 Task: Search one way flight ticket for 1 adult, 1 child, 1 infant in seat in premium economy from Beaumont: Jack Brooks Regional Airport (was Southeast Texas Regional) to Greenville: Pitt-greenville Airport on 5-2-2023. Choice of flights is Singapure airlines. Number of bags: 2 carry on bags and 4 checked bags. Price is upto 105000. Outbound departure time preference is 23:00.
Action: Mouse moved to (336, 164)
Screenshot: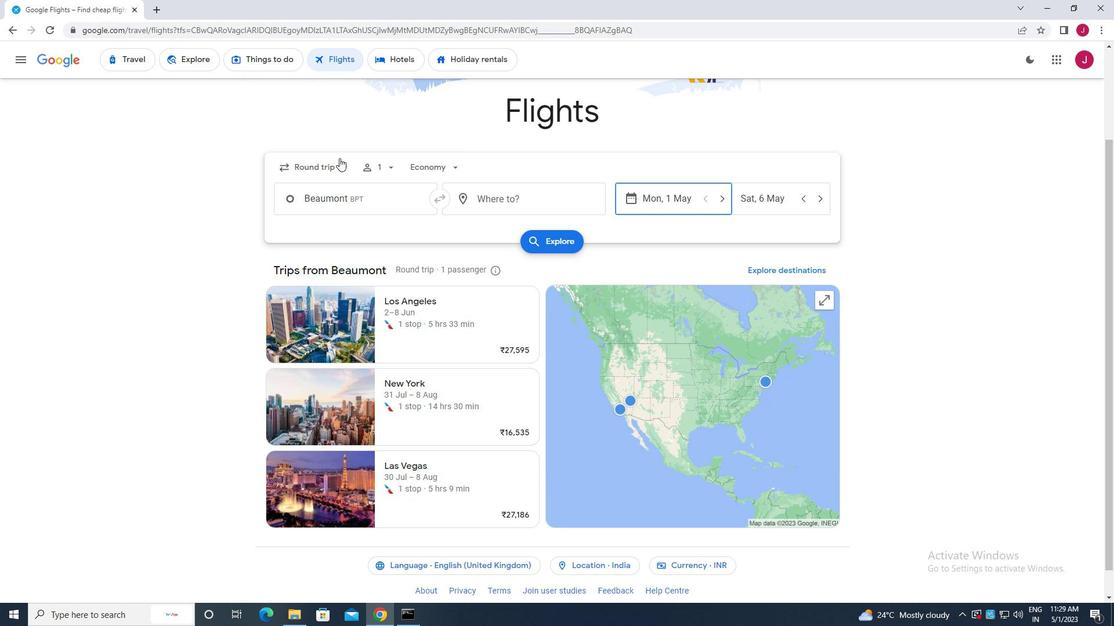 
Action: Mouse pressed left at (336, 164)
Screenshot: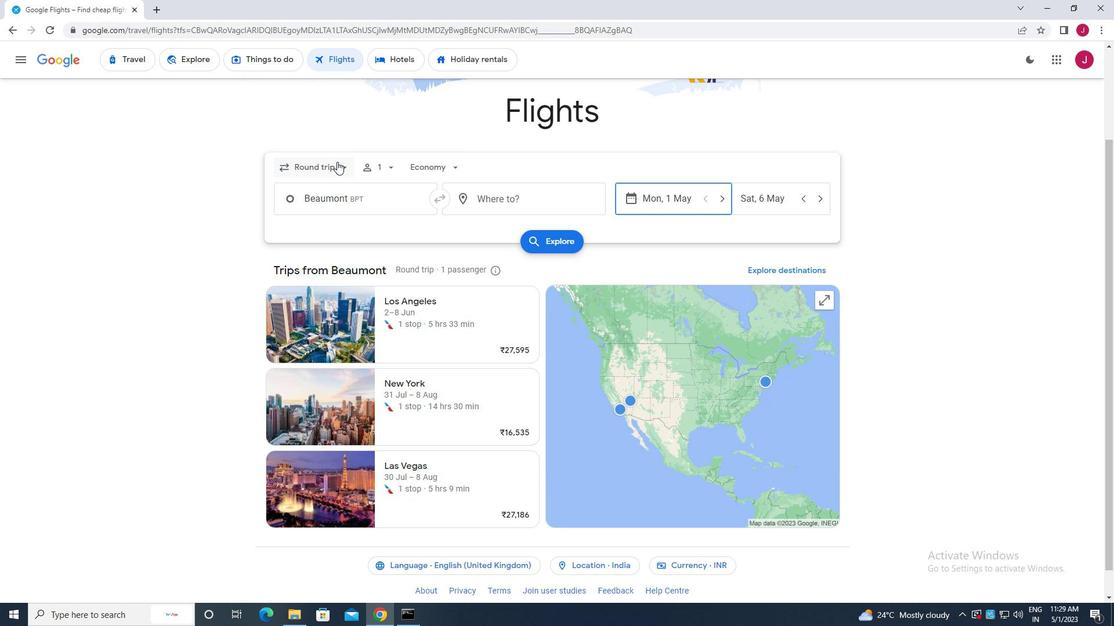 
Action: Mouse moved to (336, 223)
Screenshot: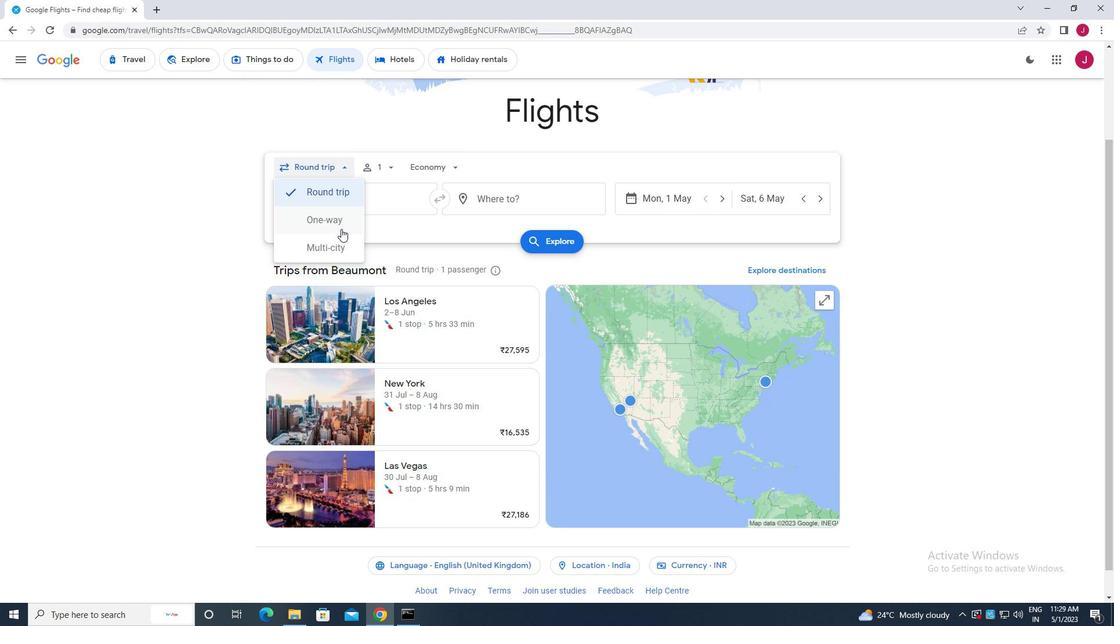 
Action: Mouse pressed left at (336, 223)
Screenshot: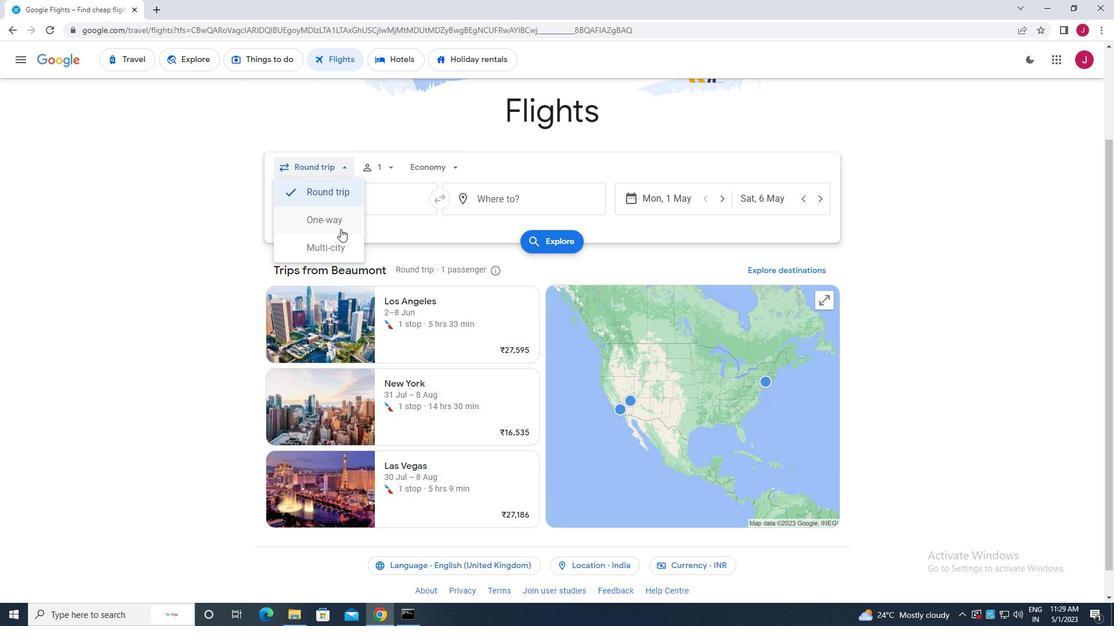 
Action: Mouse moved to (377, 171)
Screenshot: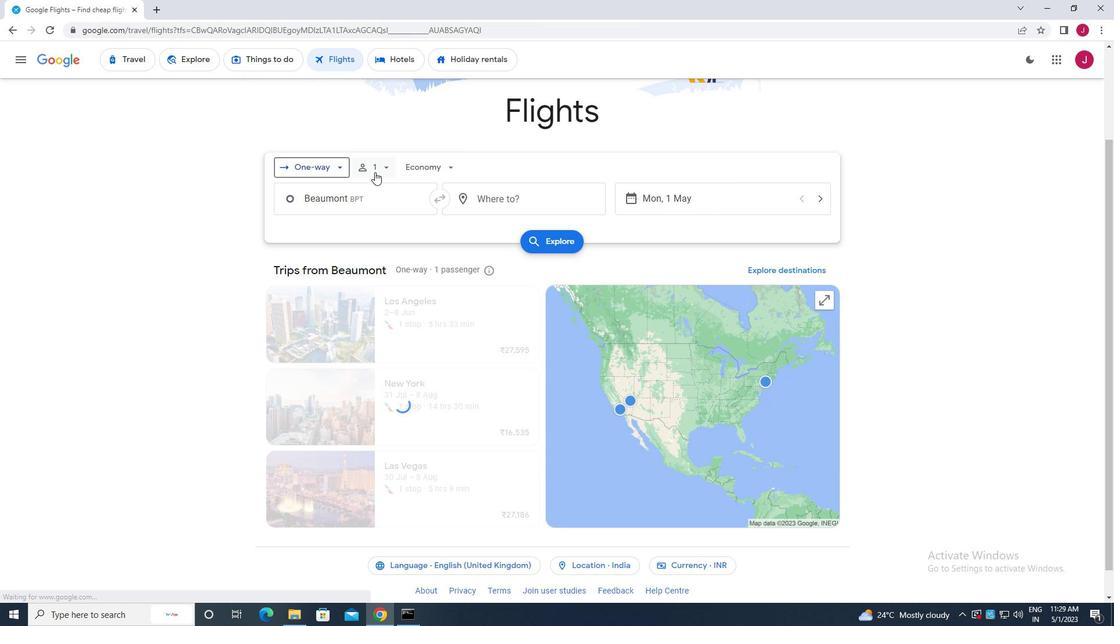 
Action: Mouse pressed left at (377, 171)
Screenshot: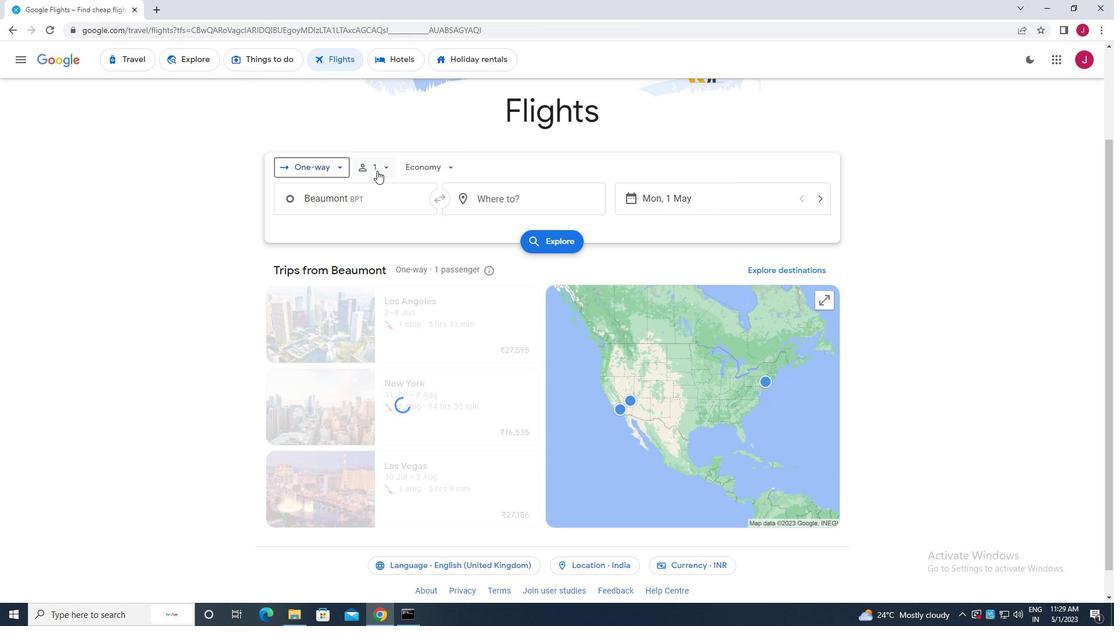 
Action: Mouse moved to (478, 224)
Screenshot: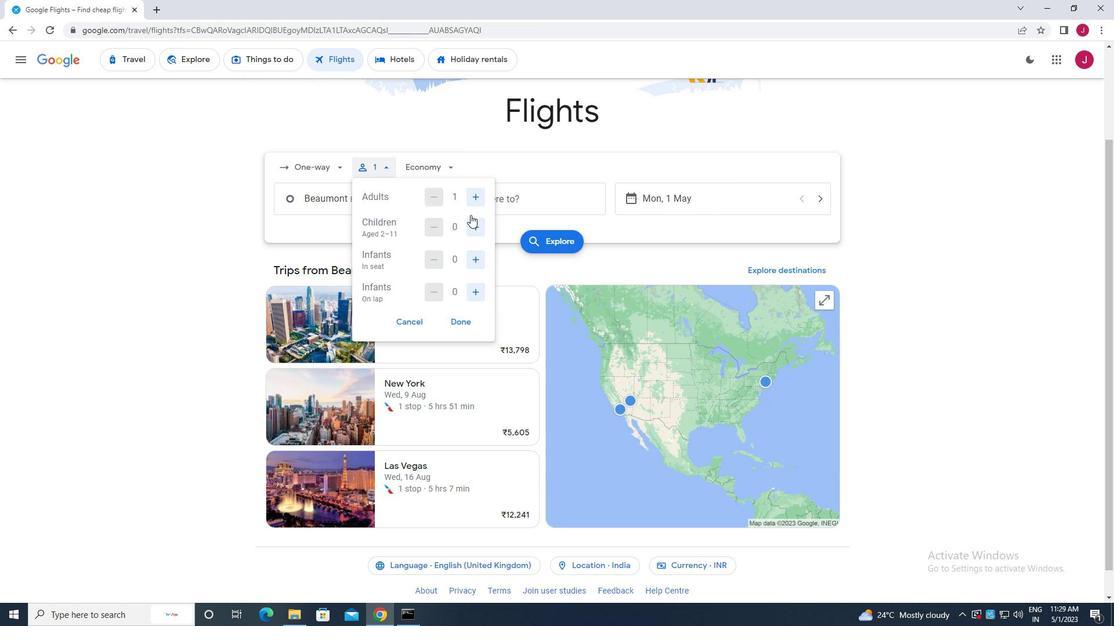 
Action: Mouse pressed left at (478, 224)
Screenshot: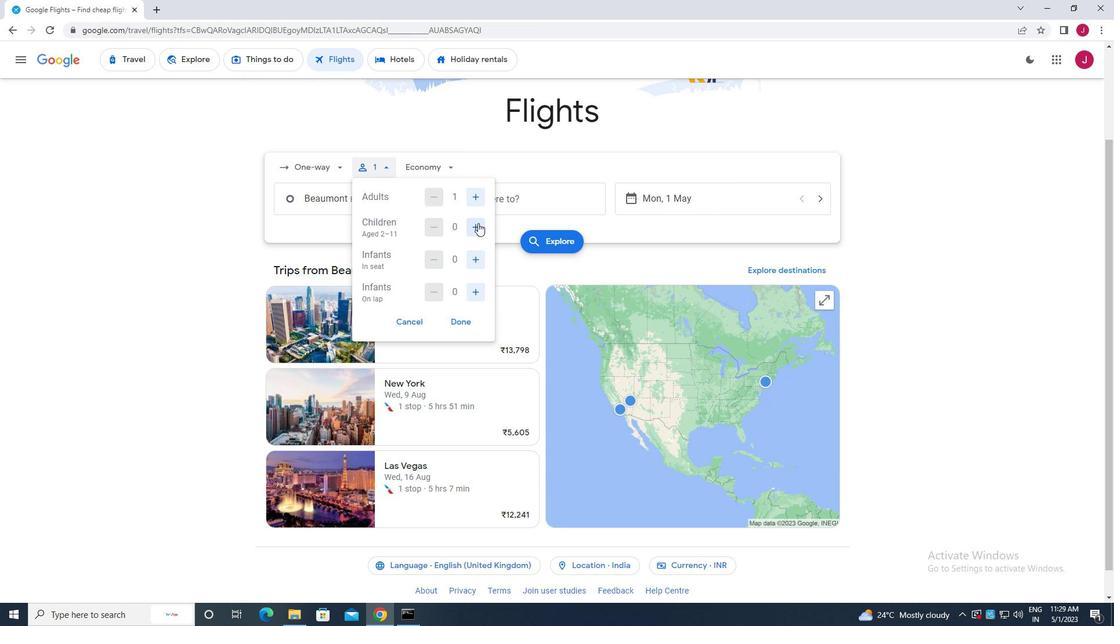 
Action: Mouse moved to (480, 260)
Screenshot: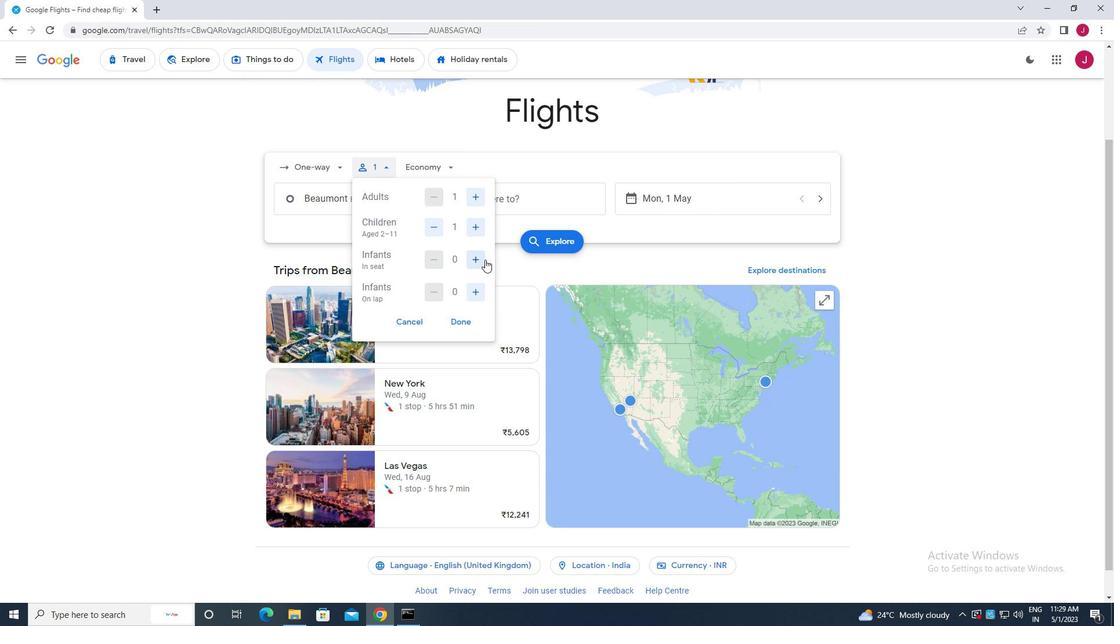
Action: Mouse pressed left at (480, 260)
Screenshot: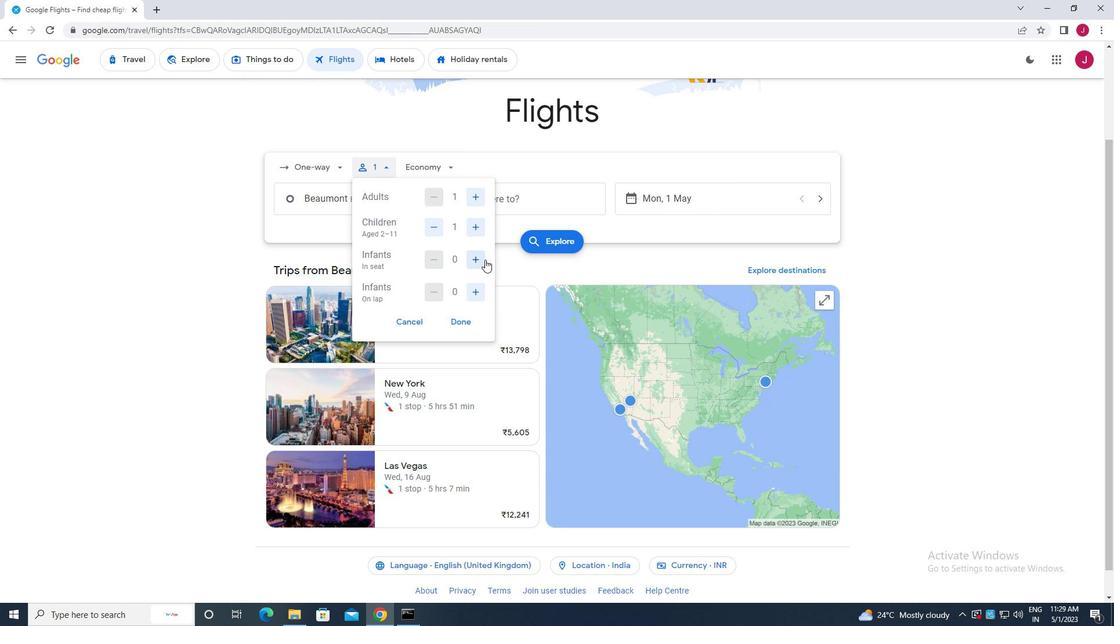 
Action: Mouse moved to (459, 322)
Screenshot: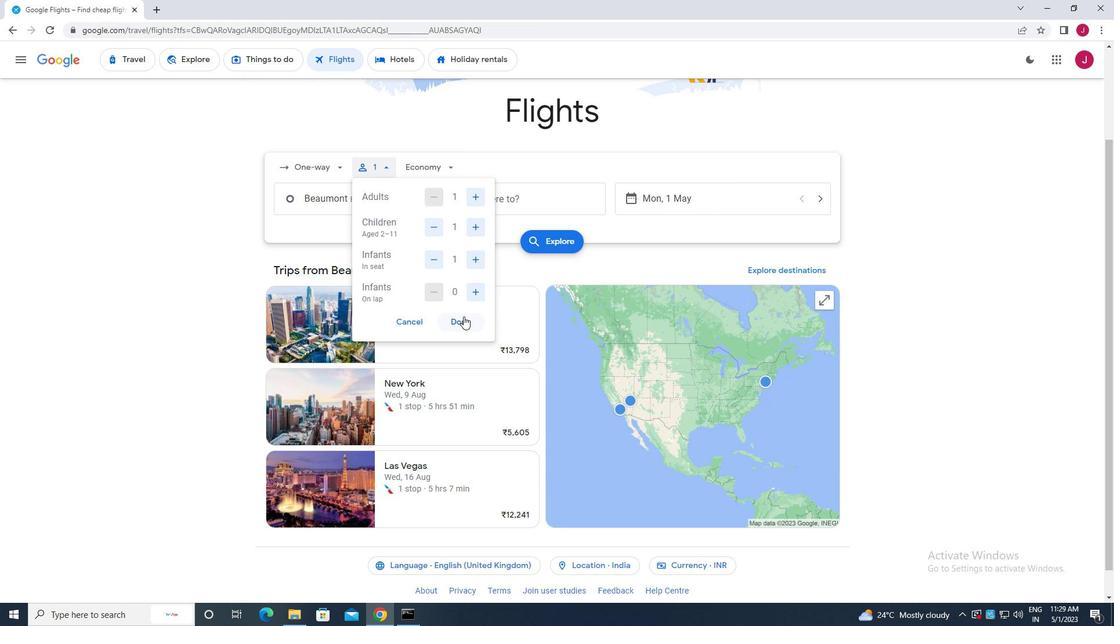 
Action: Mouse pressed left at (459, 322)
Screenshot: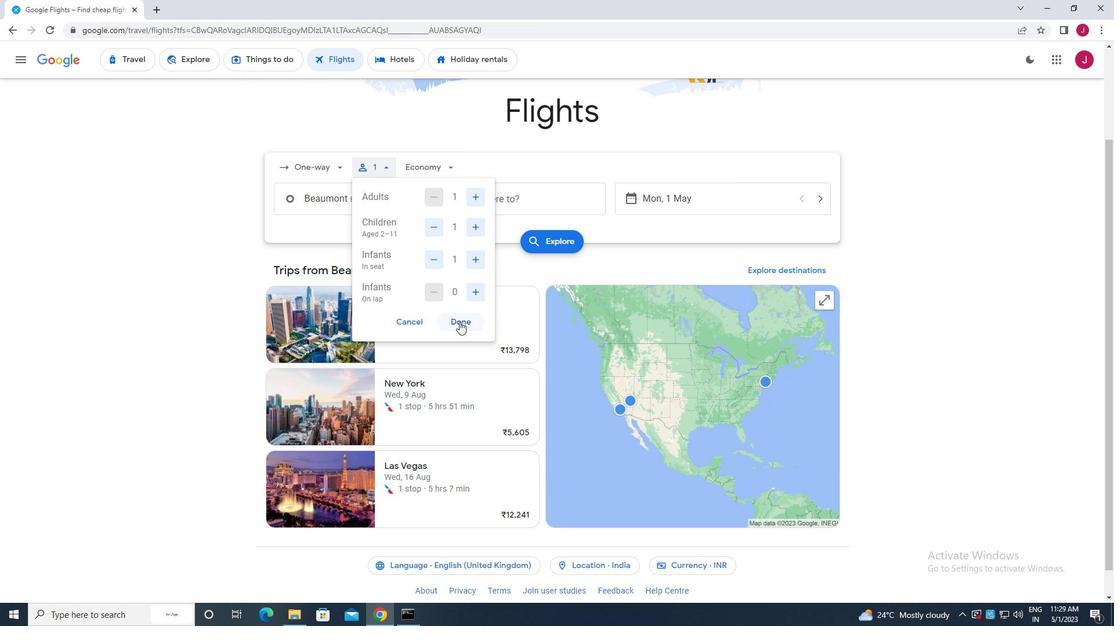 
Action: Mouse moved to (437, 163)
Screenshot: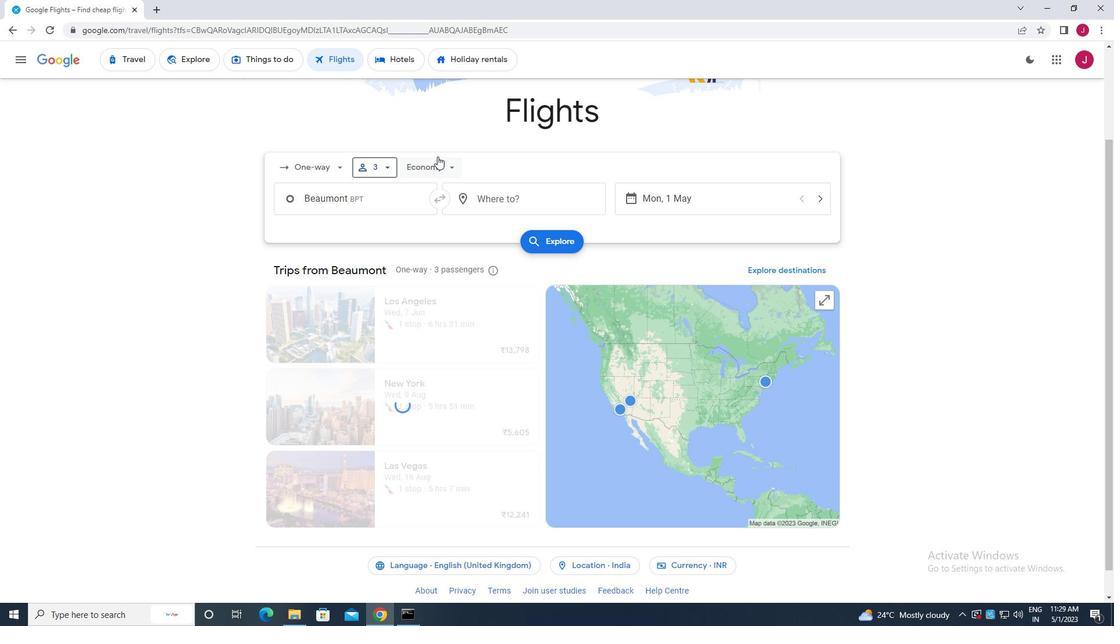
Action: Mouse pressed left at (437, 163)
Screenshot: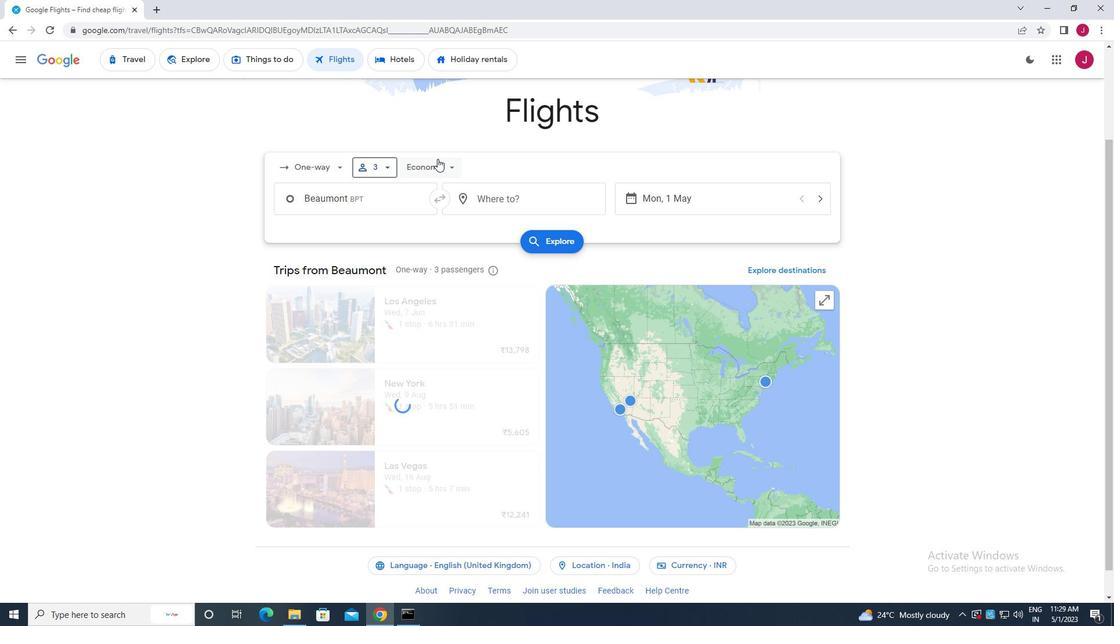
Action: Mouse moved to (444, 217)
Screenshot: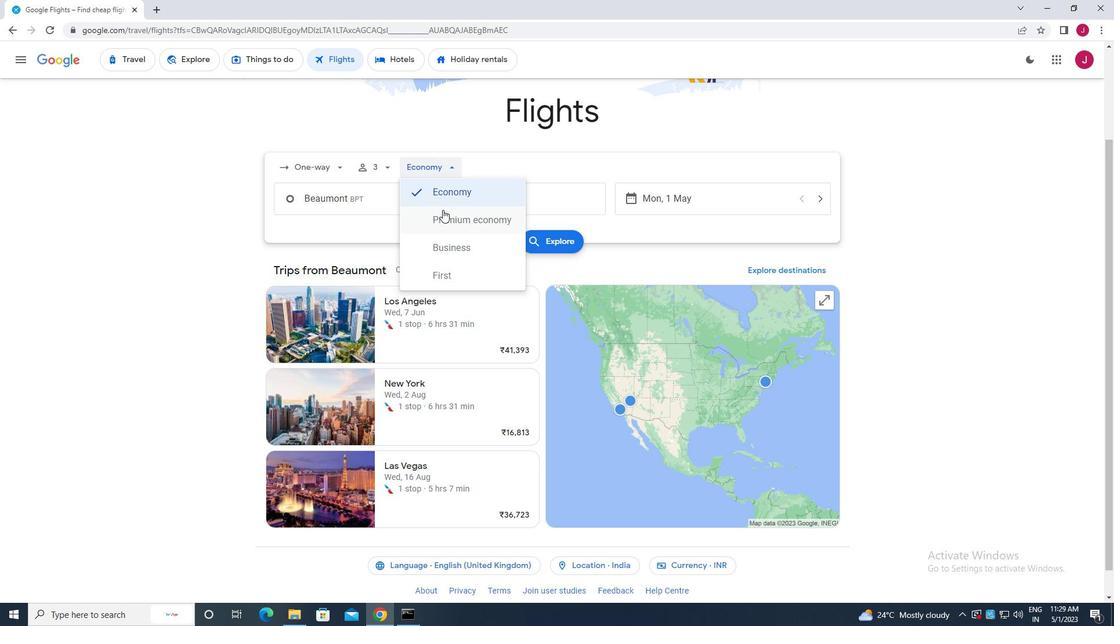 
Action: Mouse pressed left at (444, 217)
Screenshot: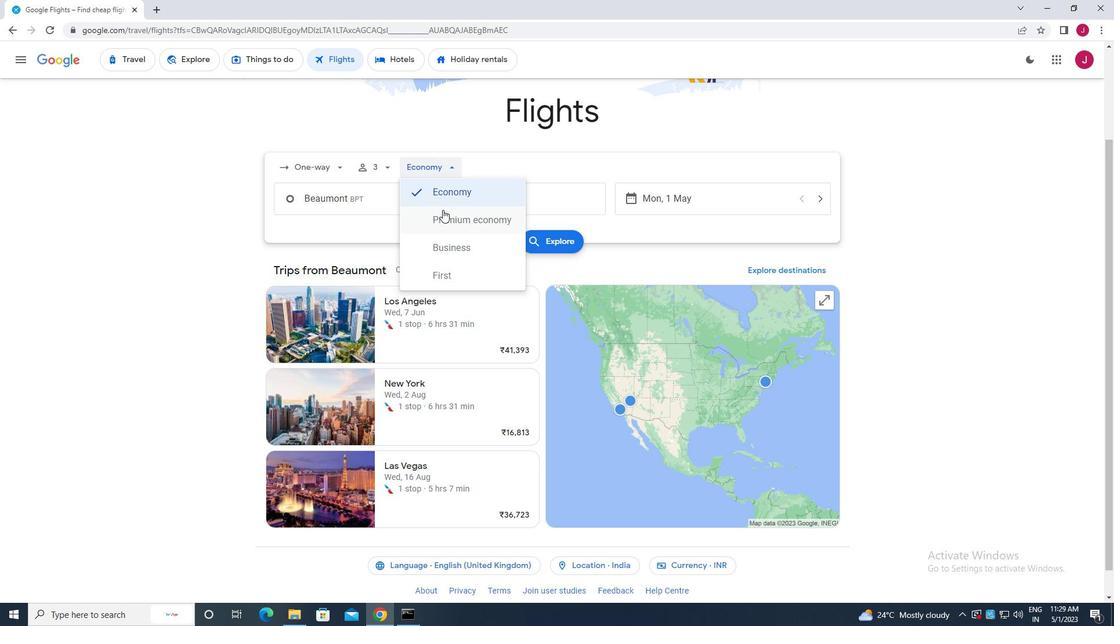 
Action: Mouse moved to (378, 203)
Screenshot: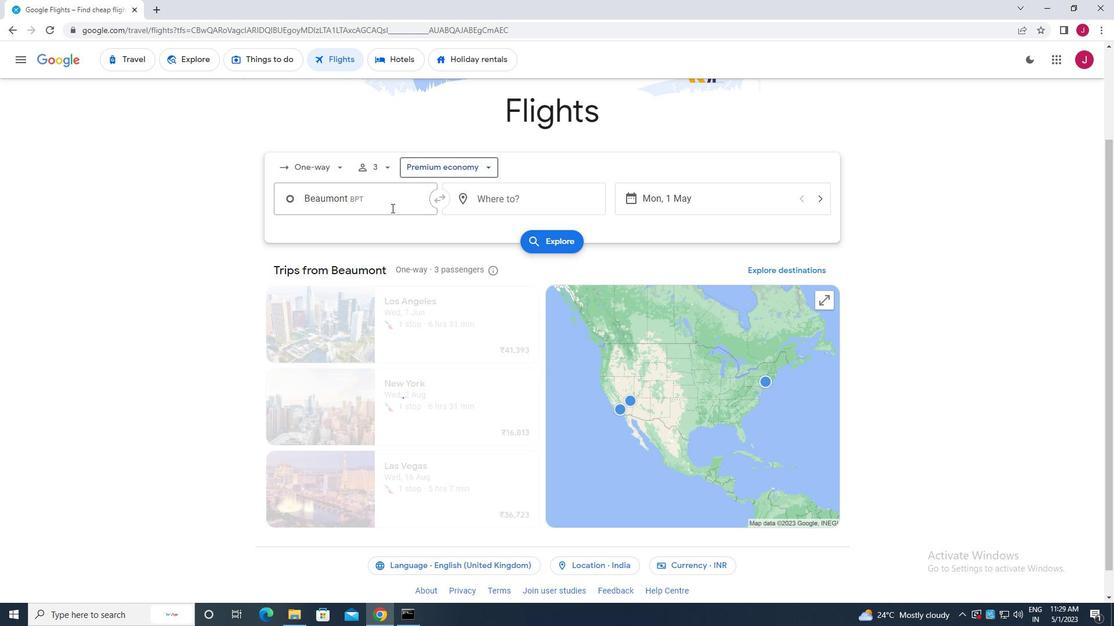
Action: Mouse pressed left at (378, 203)
Screenshot: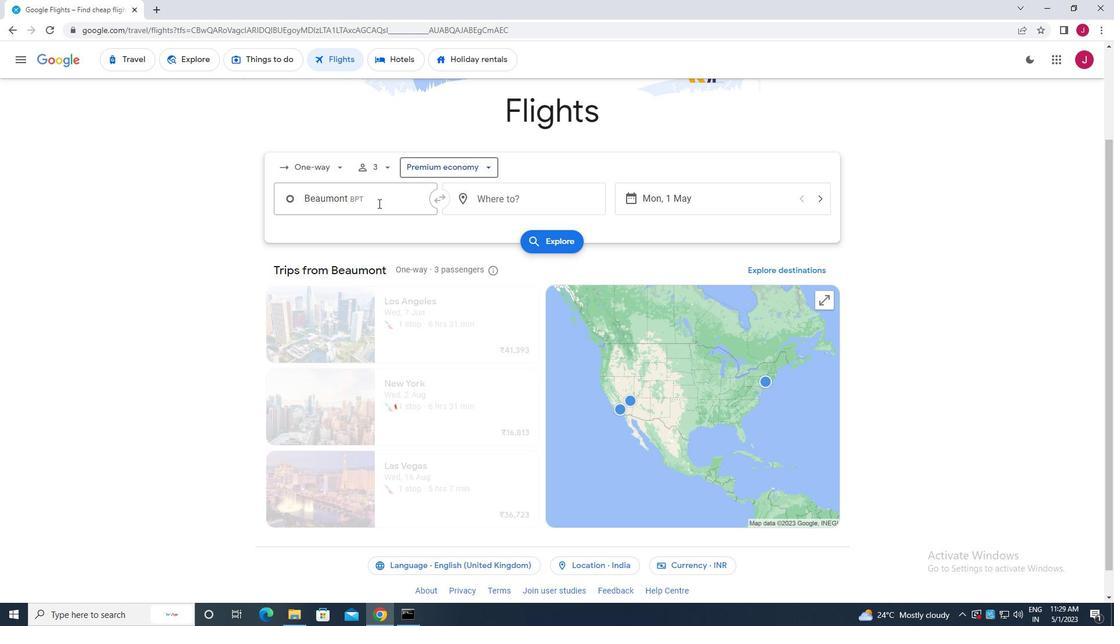 
Action: Mouse moved to (370, 203)
Screenshot: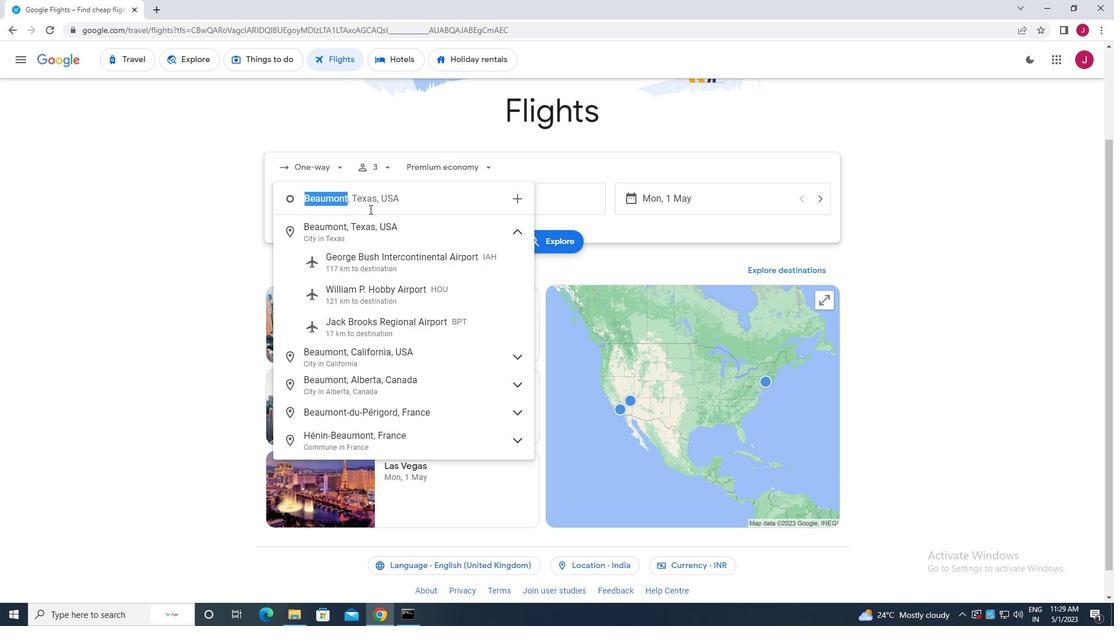 
Action: Key pressed beaumont
Screenshot: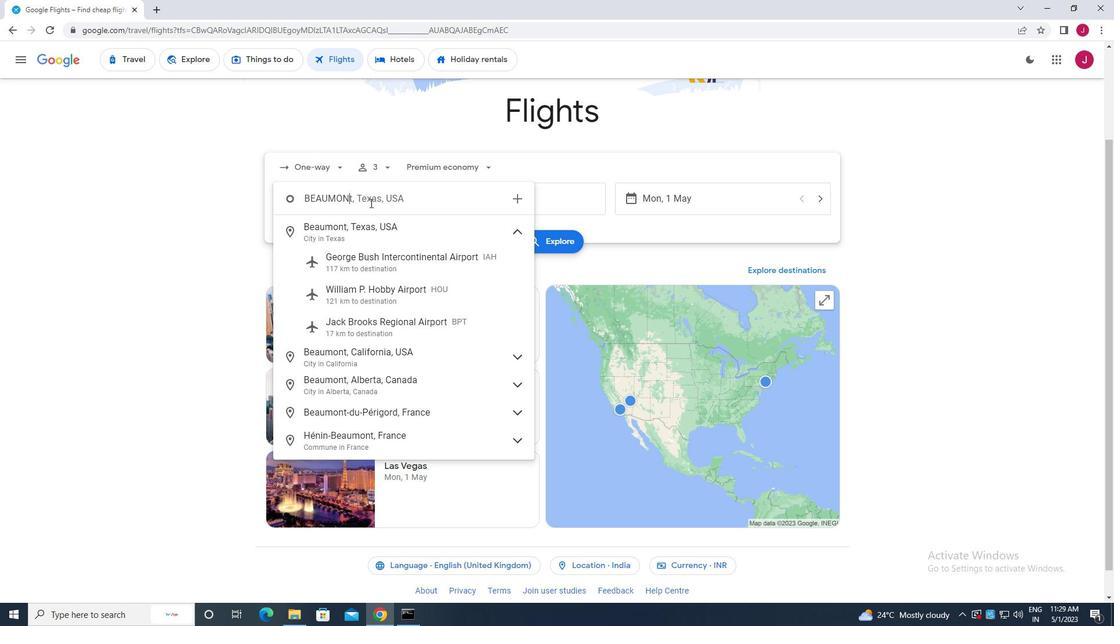 
Action: Mouse moved to (364, 319)
Screenshot: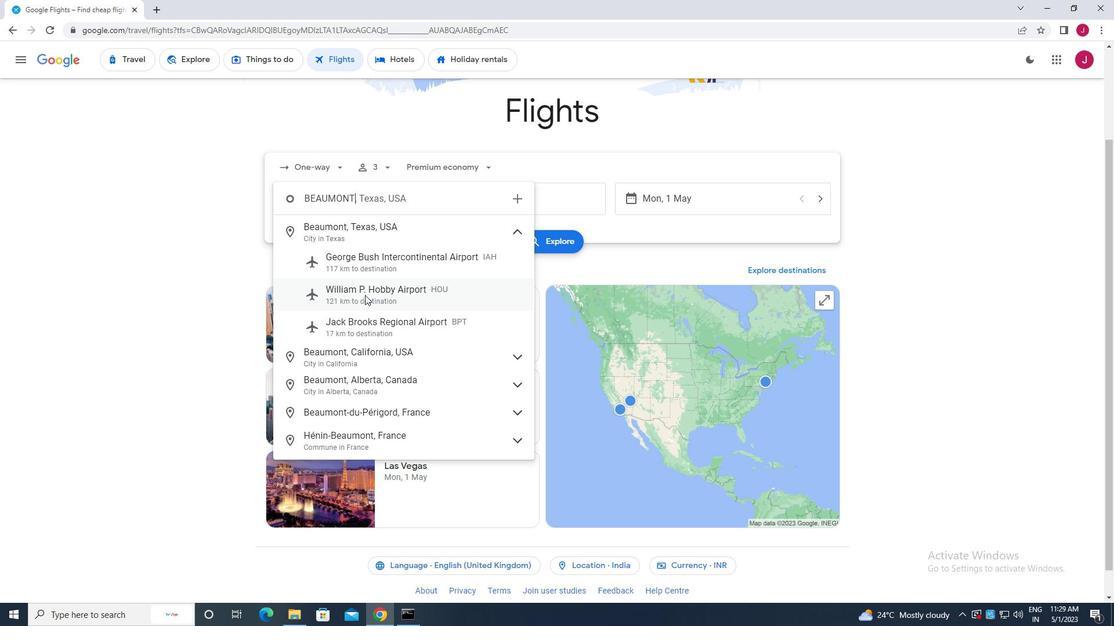 
Action: Mouse pressed left at (364, 319)
Screenshot: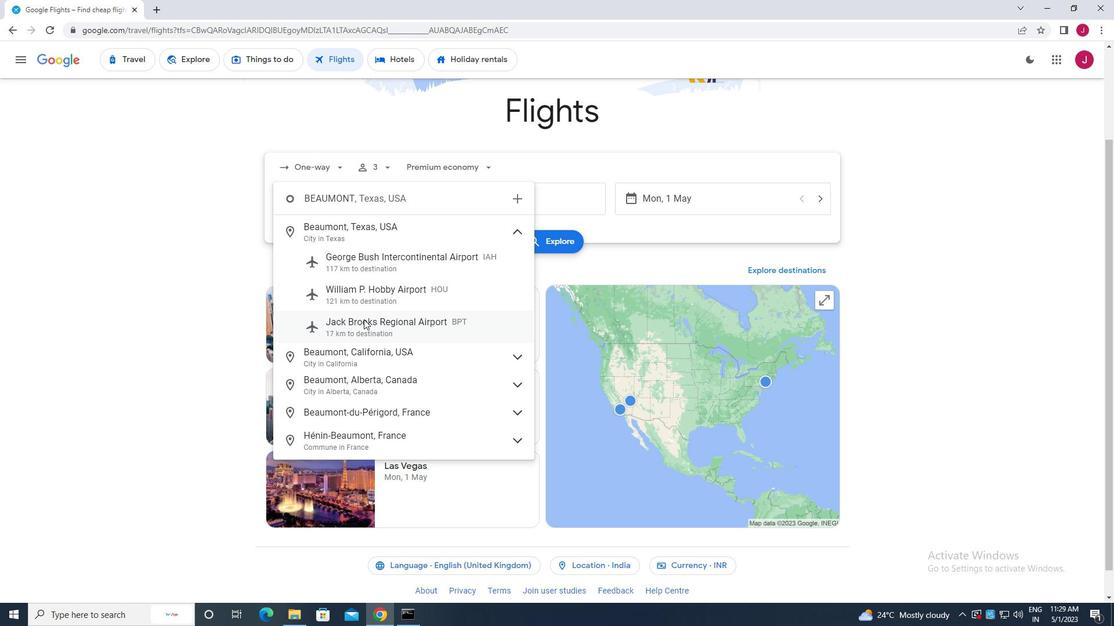 
Action: Mouse moved to (514, 205)
Screenshot: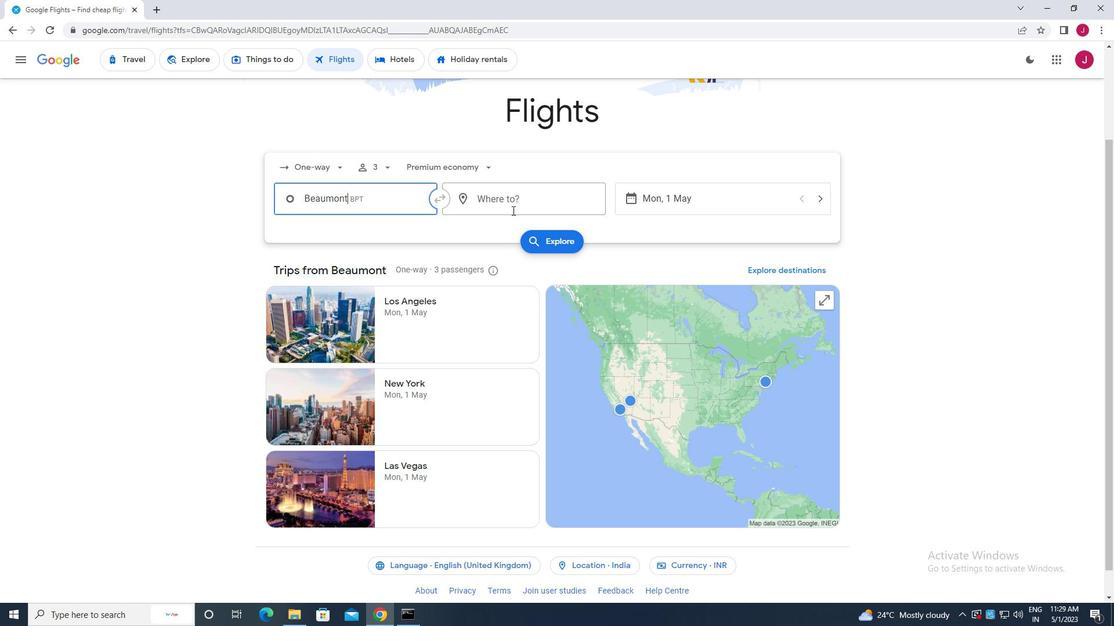 
Action: Mouse pressed left at (514, 205)
Screenshot: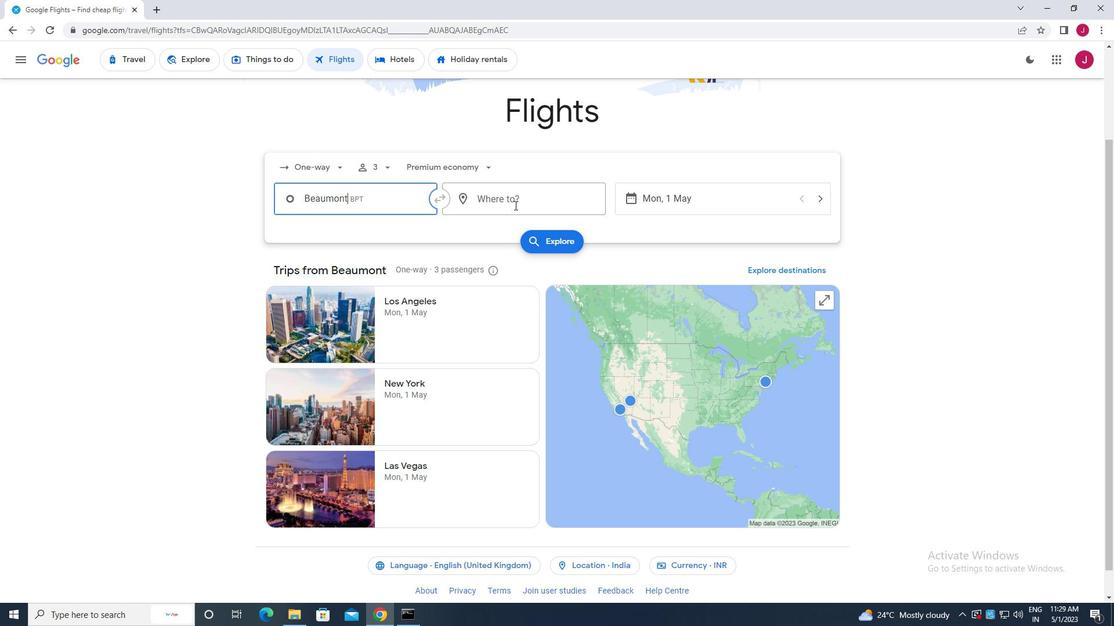 
Action: Mouse moved to (519, 199)
Screenshot: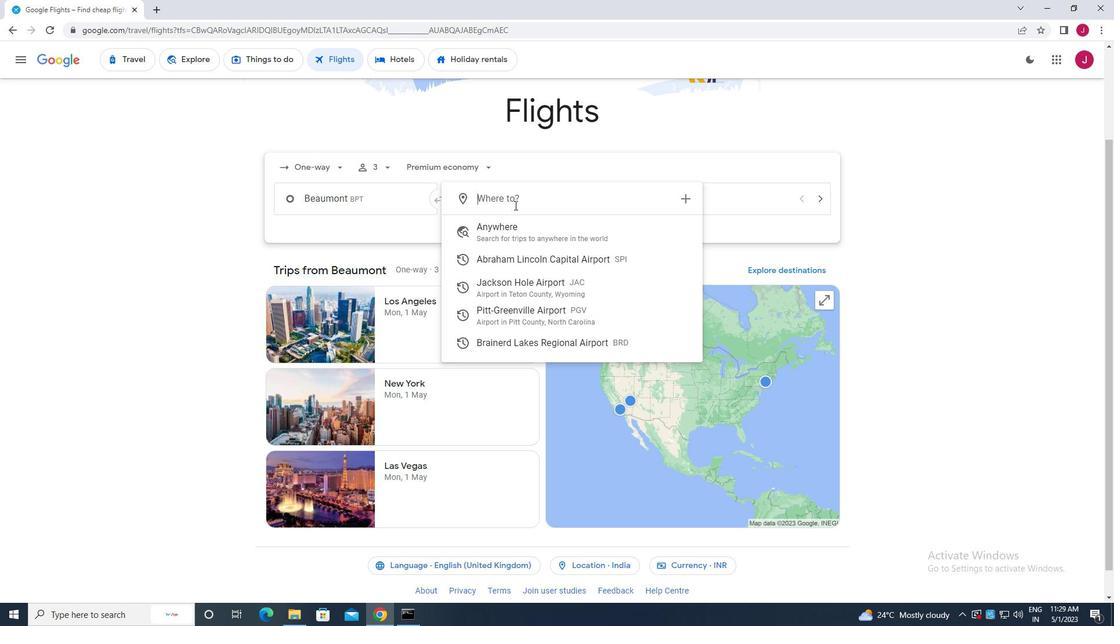 
Action: Key pressed greenville<Key.space>p
Screenshot: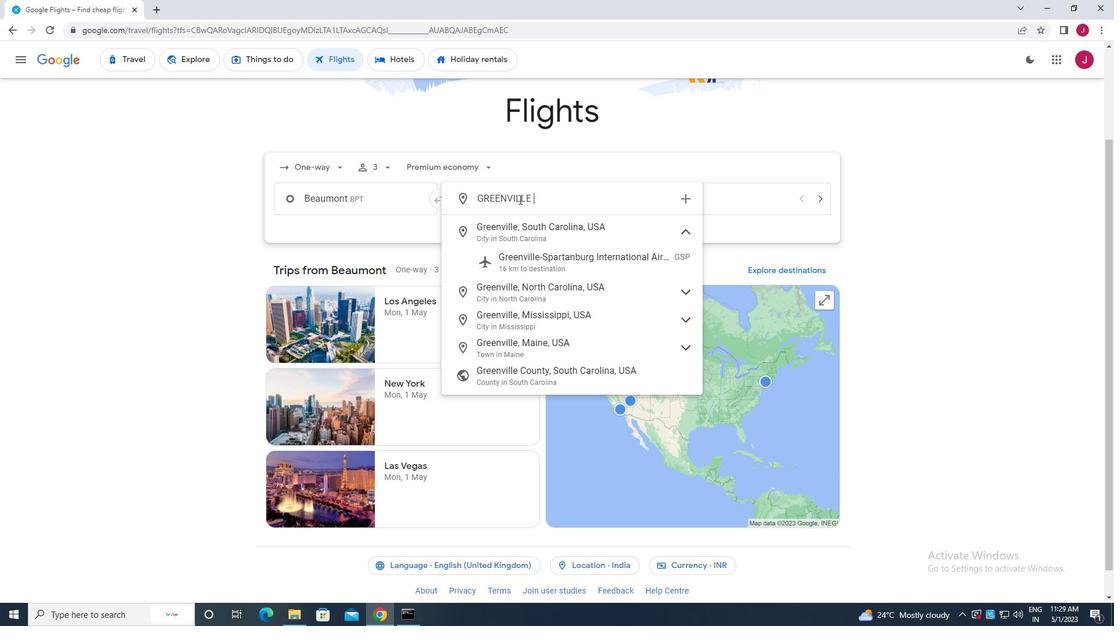 
Action: Mouse moved to (575, 232)
Screenshot: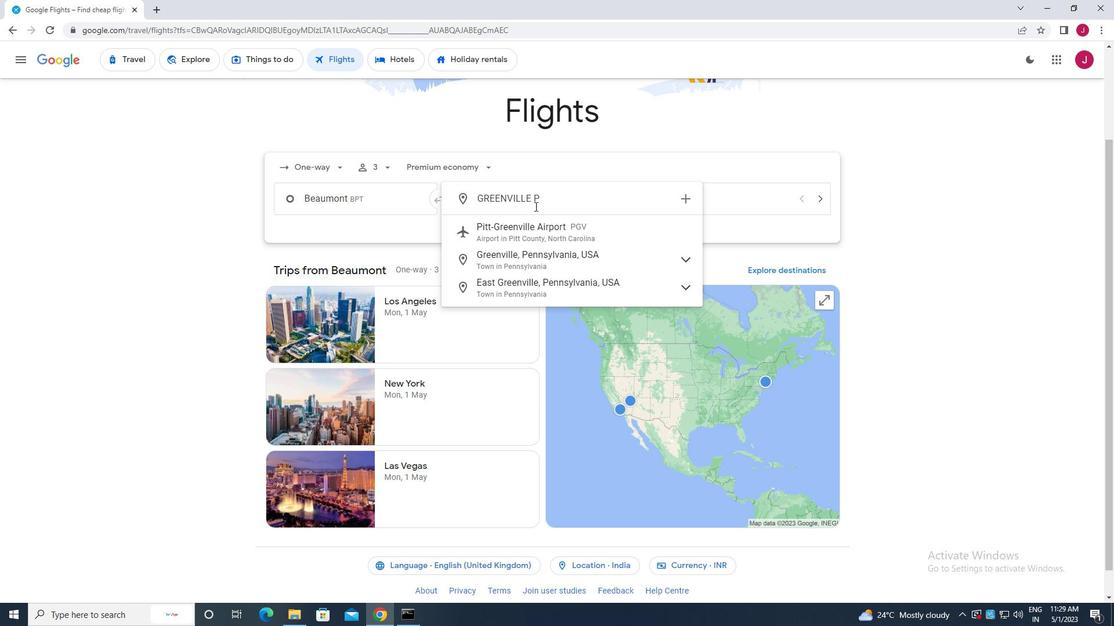 
Action: Mouse pressed left at (575, 232)
Screenshot: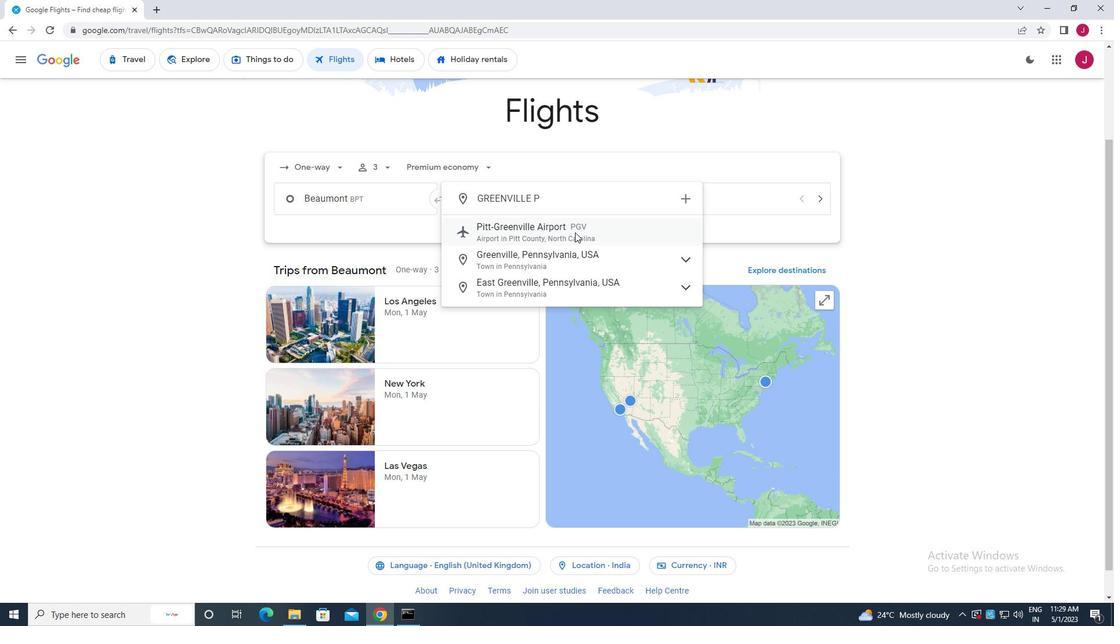 
Action: Mouse moved to (654, 191)
Screenshot: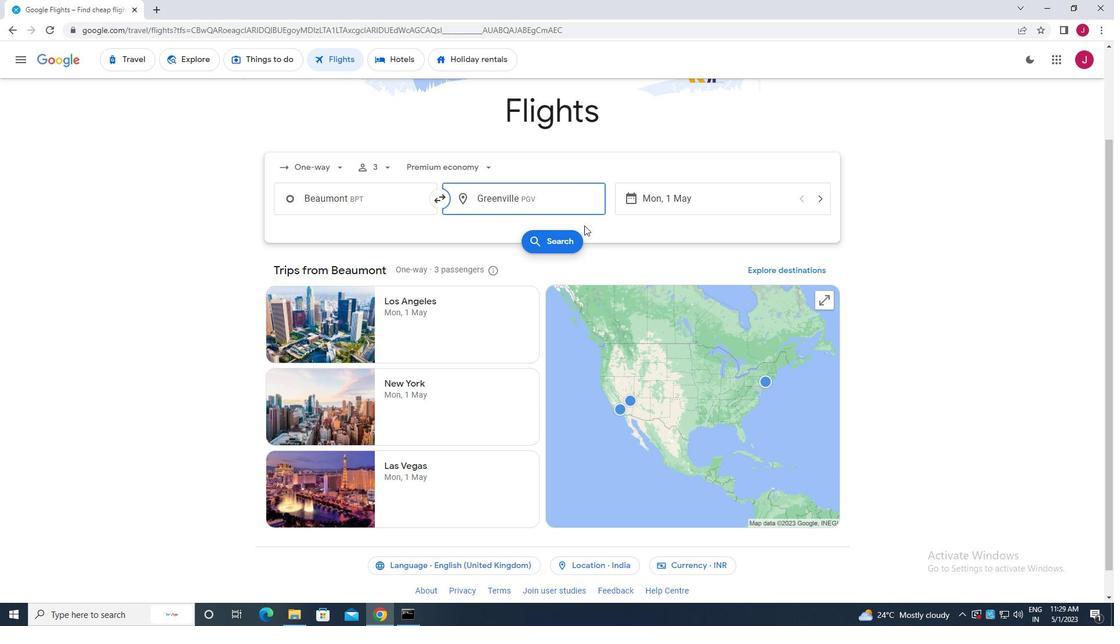 
Action: Mouse pressed left at (654, 191)
Screenshot: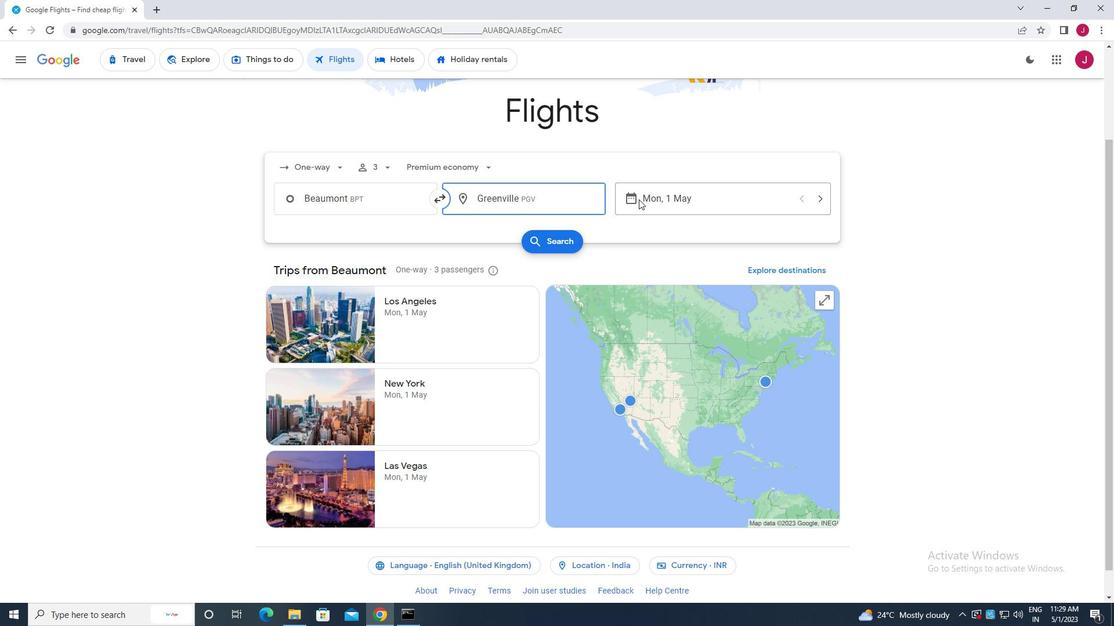 
Action: Mouse moved to (478, 283)
Screenshot: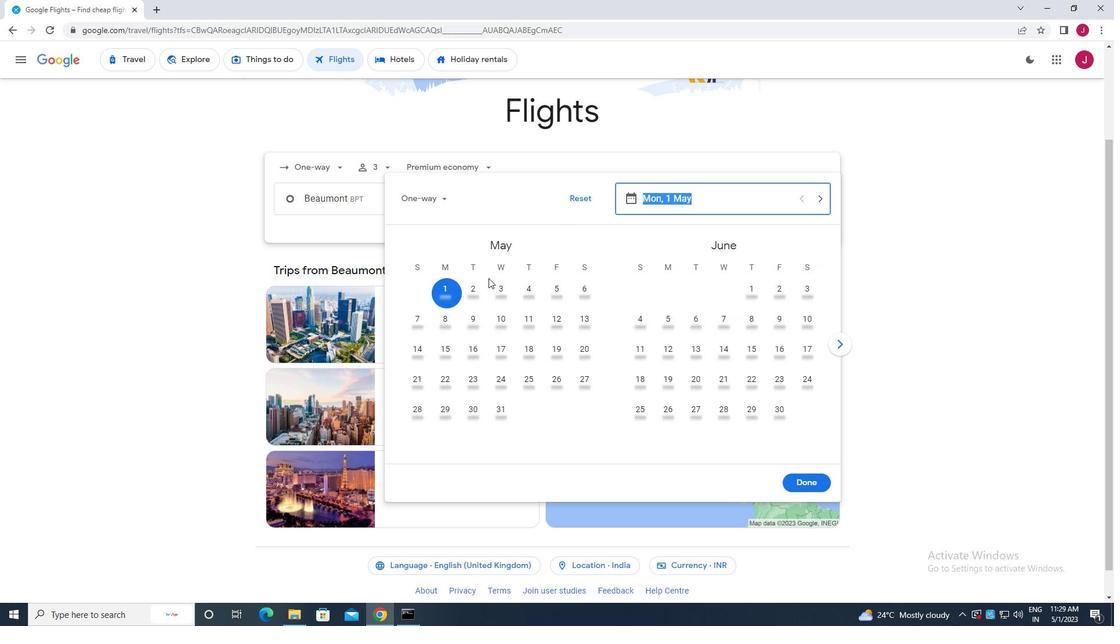 
Action: Mouse pressed left at (478, 283)
Screenshot: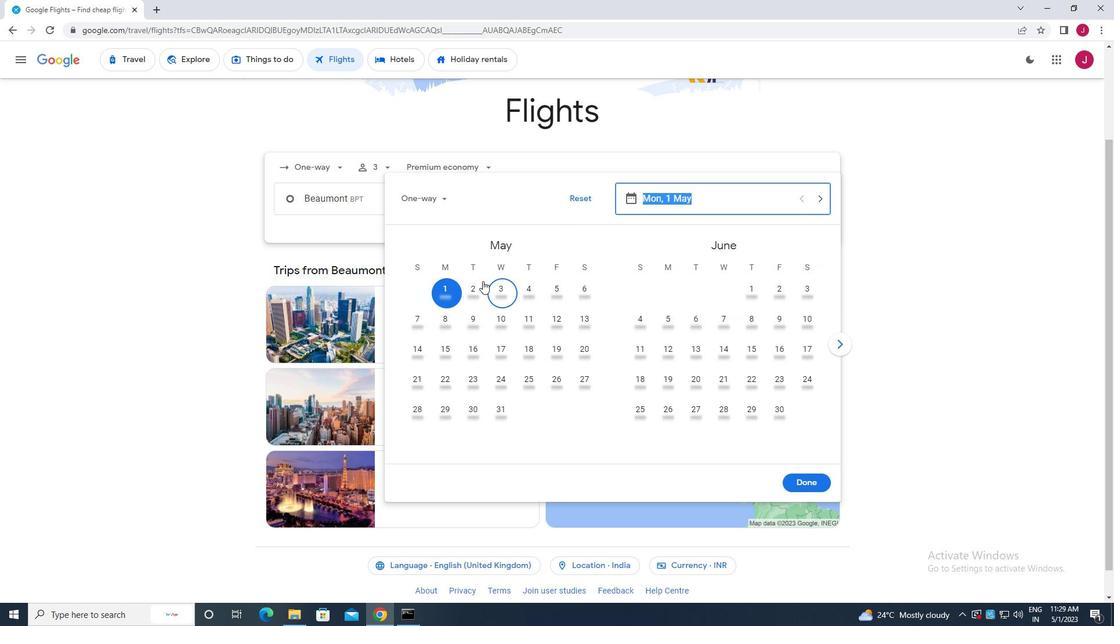 
Action: Mouse moved to (795, 479)
Screenshot: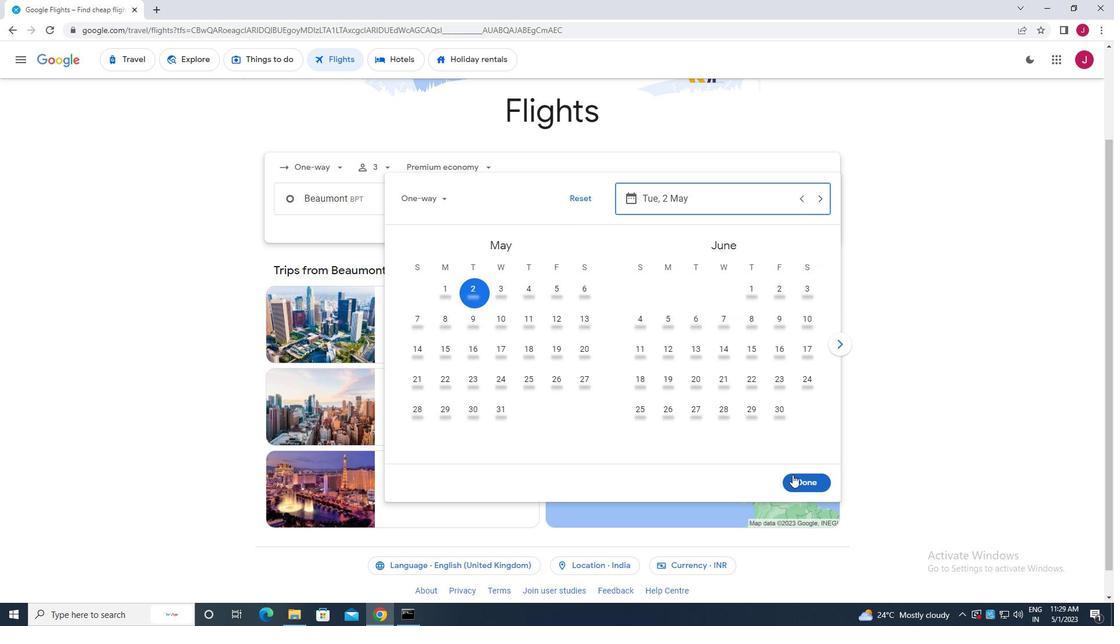 
Action: Mouse pressed left at (795, 479)
Screenshot: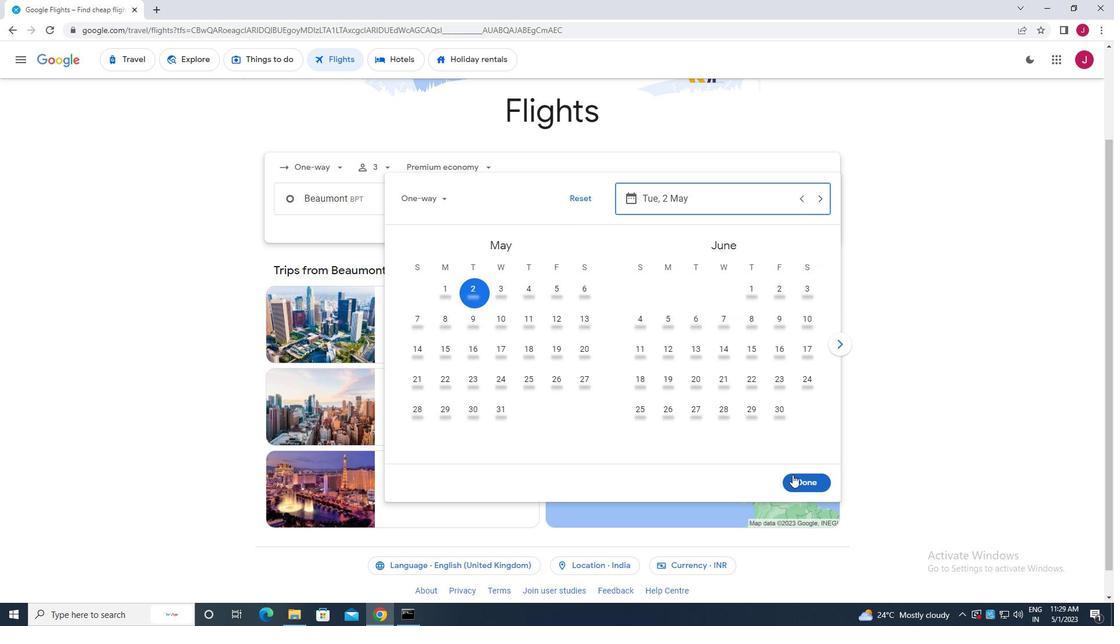 
Action: Mouse moved to (567, 240)
Screenshot: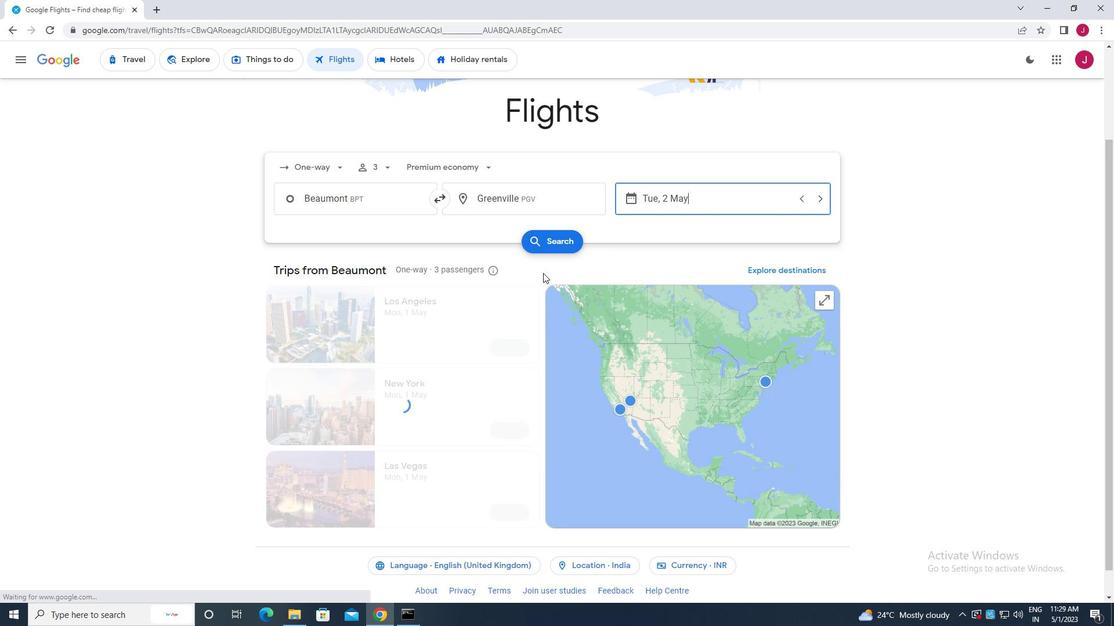 
Action: Mouse pressed left at (567, 240)
Screenshot: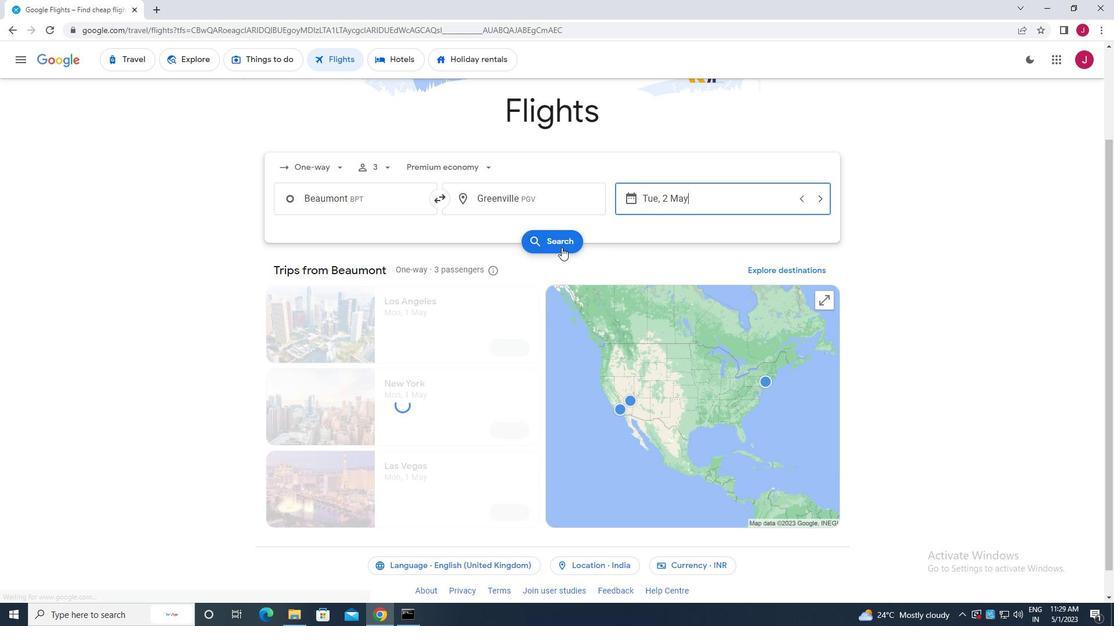 
Action: Mouse moved to (304, 164)
Screenshot: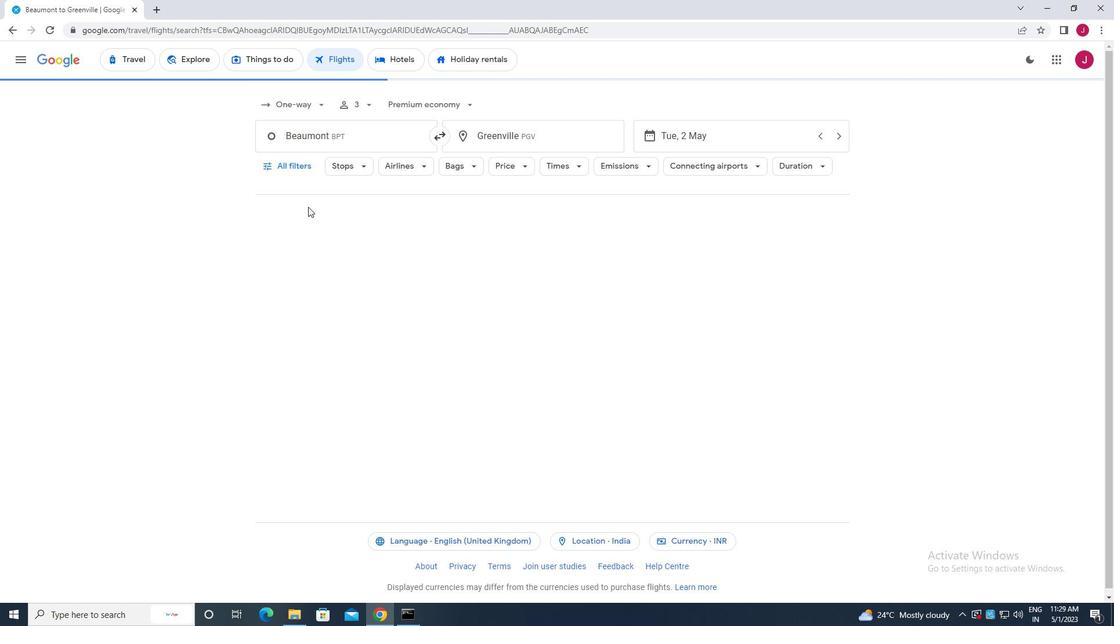 
Action: Mouse pressed left at (304, 164)
Screenshot: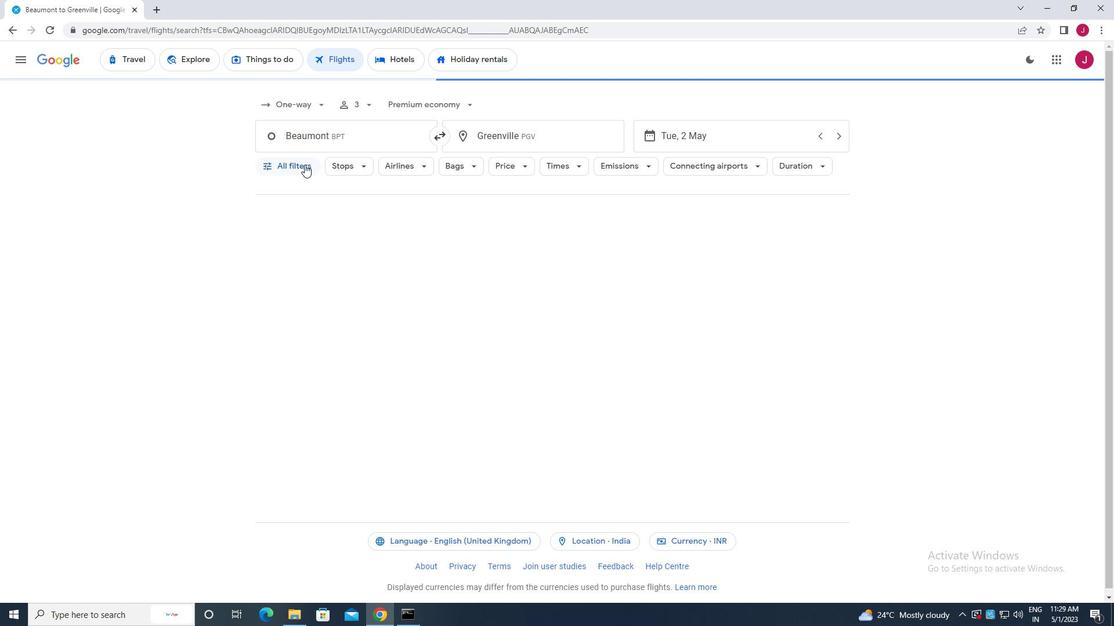 
Action: Mouse moved to (386, 275)
Screenshot: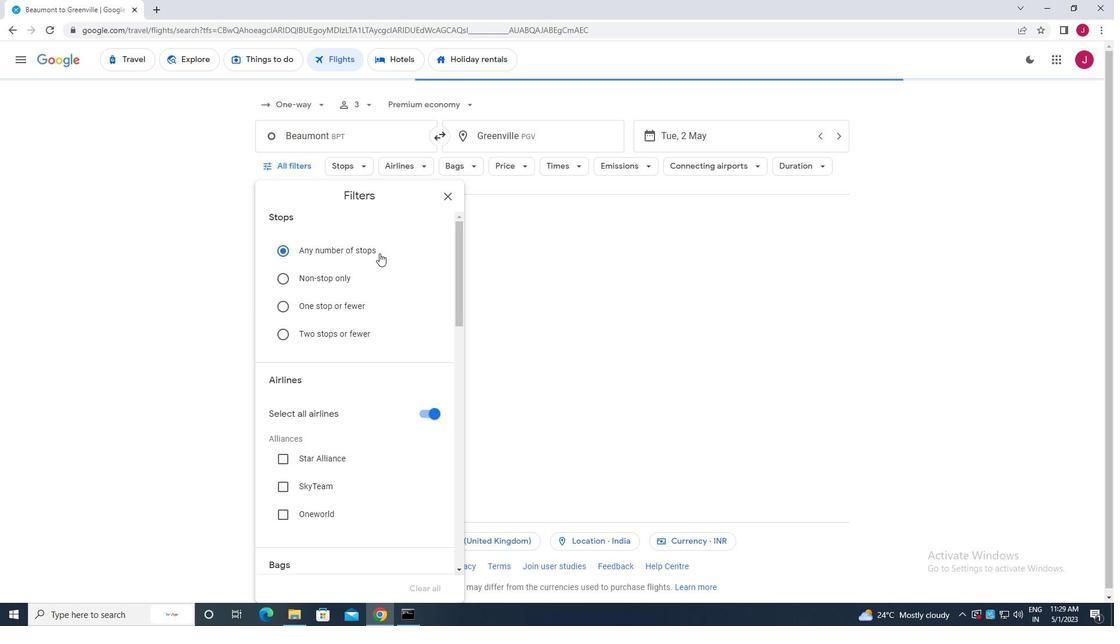
Action: Mouse scrolled (386, 274) with delta (0, 0)
Screenshot: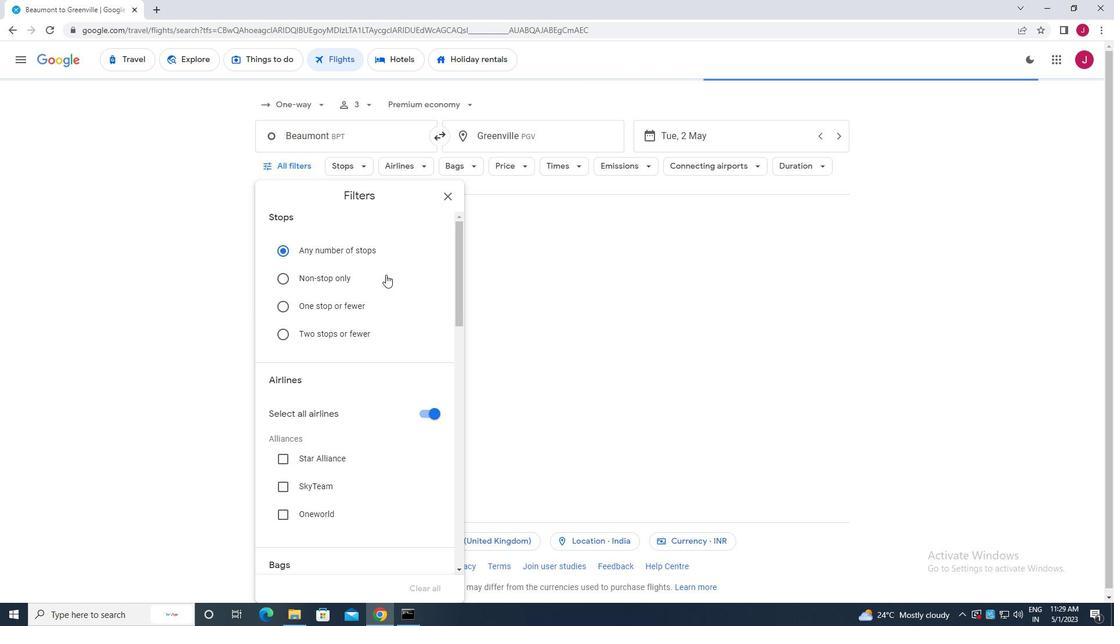 
Action: Mouse moved to (386, 275)
Screenshot: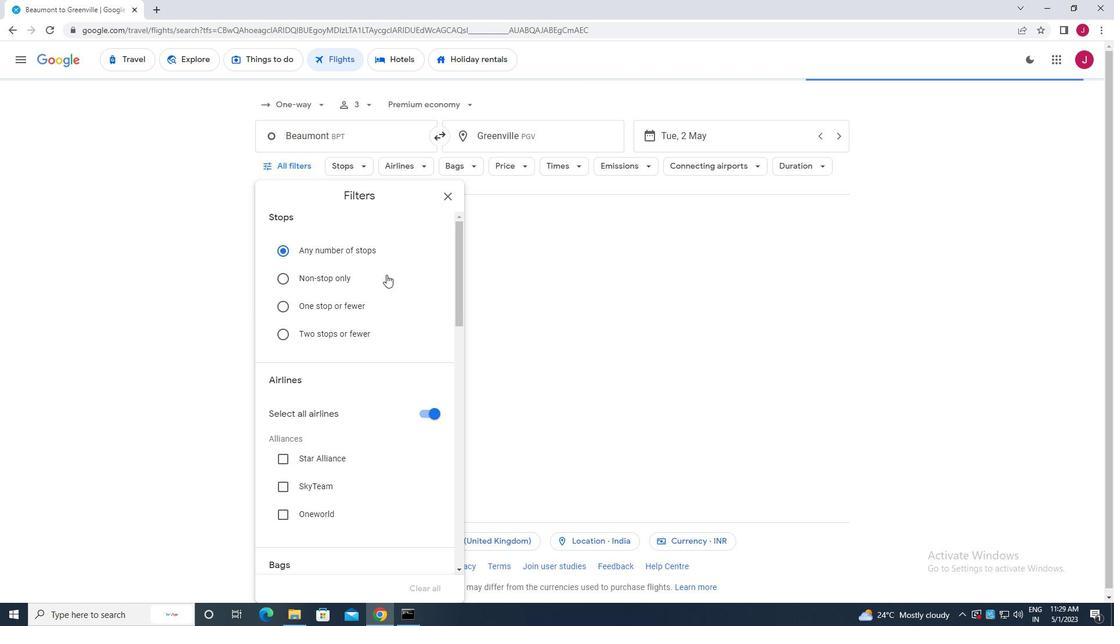 
Action: Mouse scrolled (386, 274) with delta (0, 0)
Screenshot: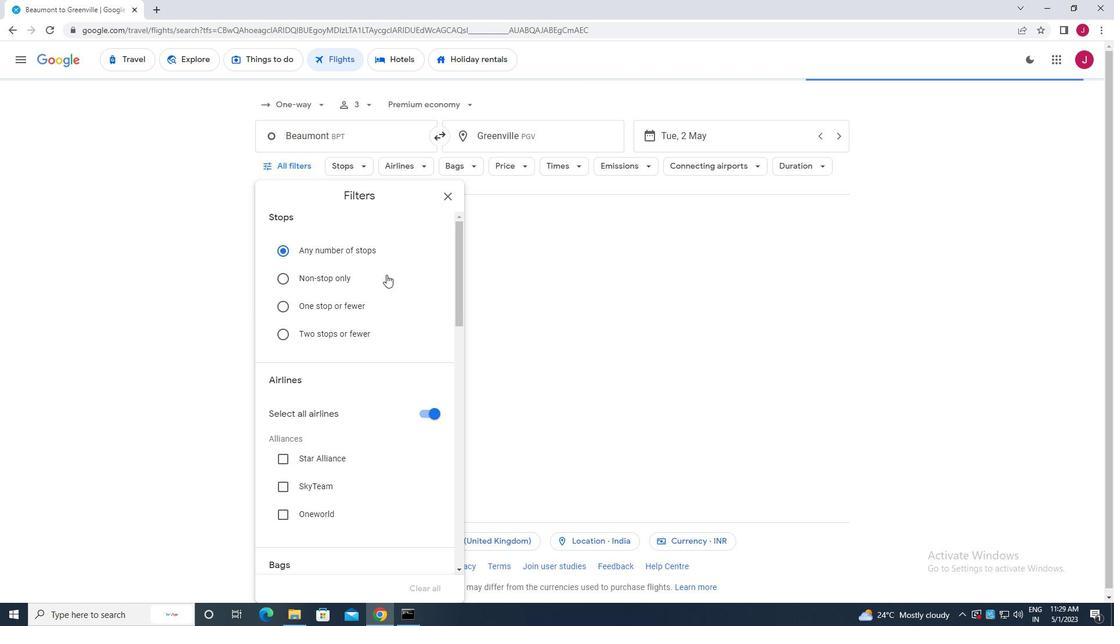 
Action: Mouse moved to (429, 301)
Screenshot: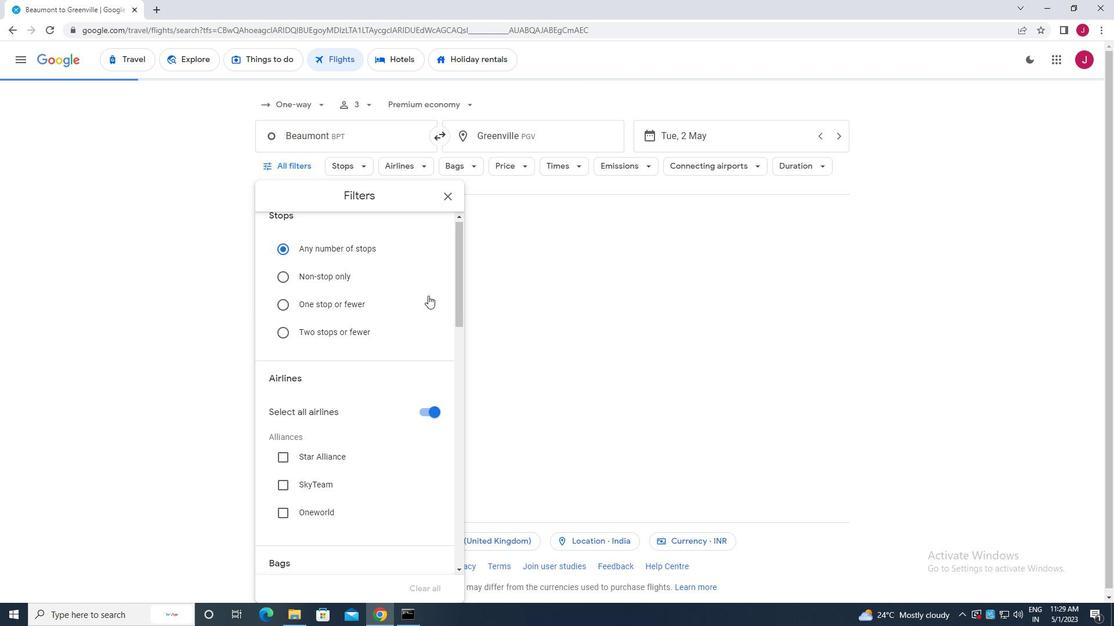 
Action: Mouse scrolled (429, 300) with delta (0, 0)
Screenshot: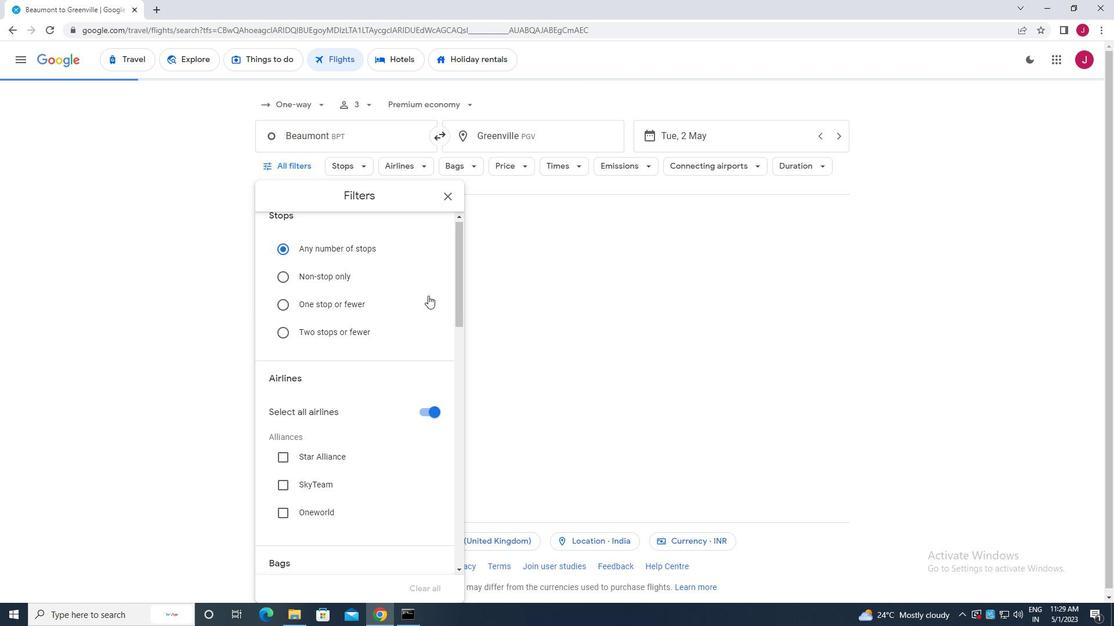 
Action: Mouse moved to (419, 239)
Screenshot: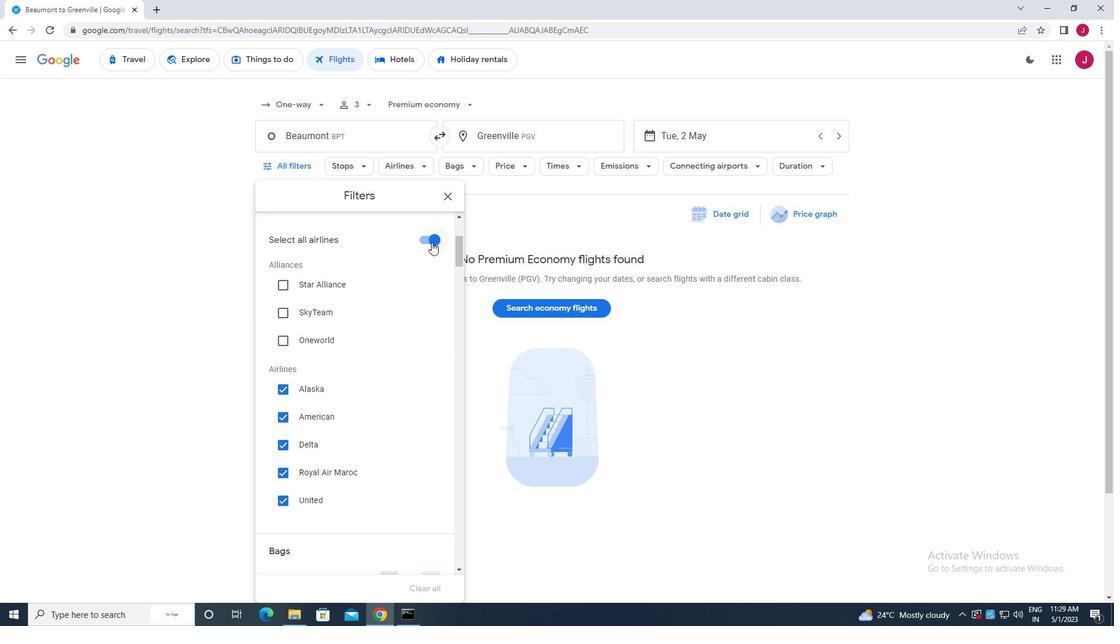 
Action: Mouse pressed left at (419, 239)
Screenshot: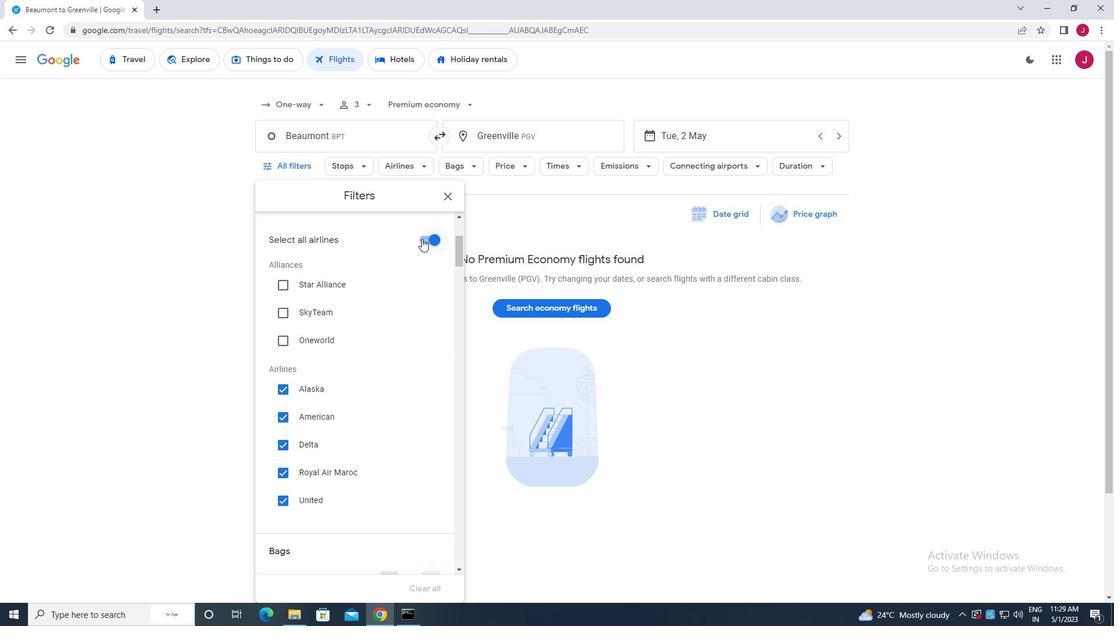 
Action: Mouse moved to (424, 236)
Screenshot: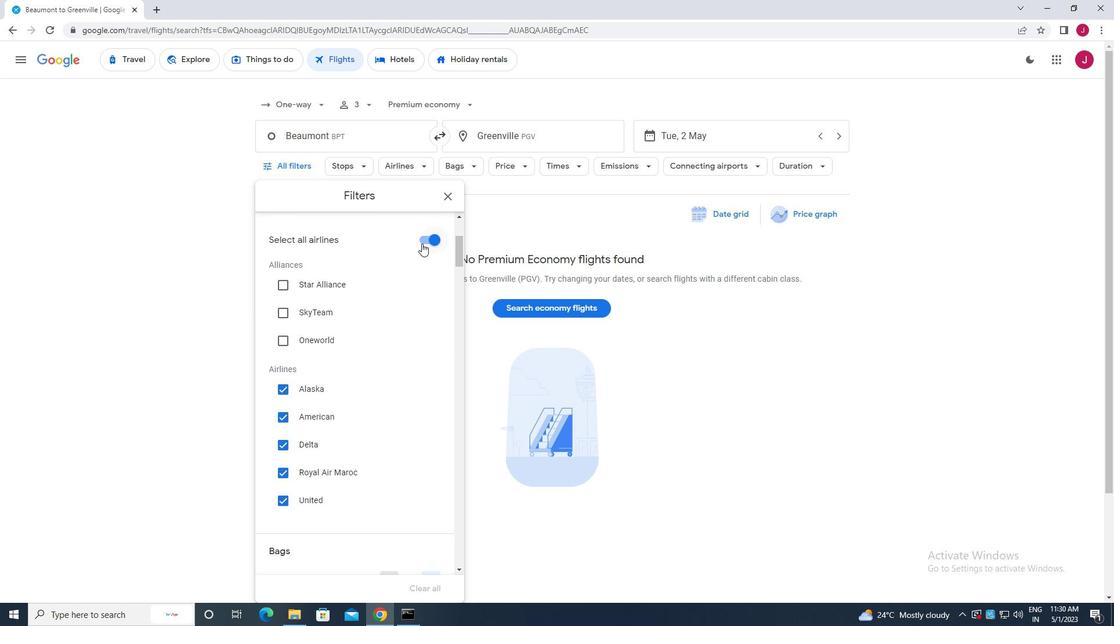 
Action: Mouse pressed left at (424, 236)
Screenshot: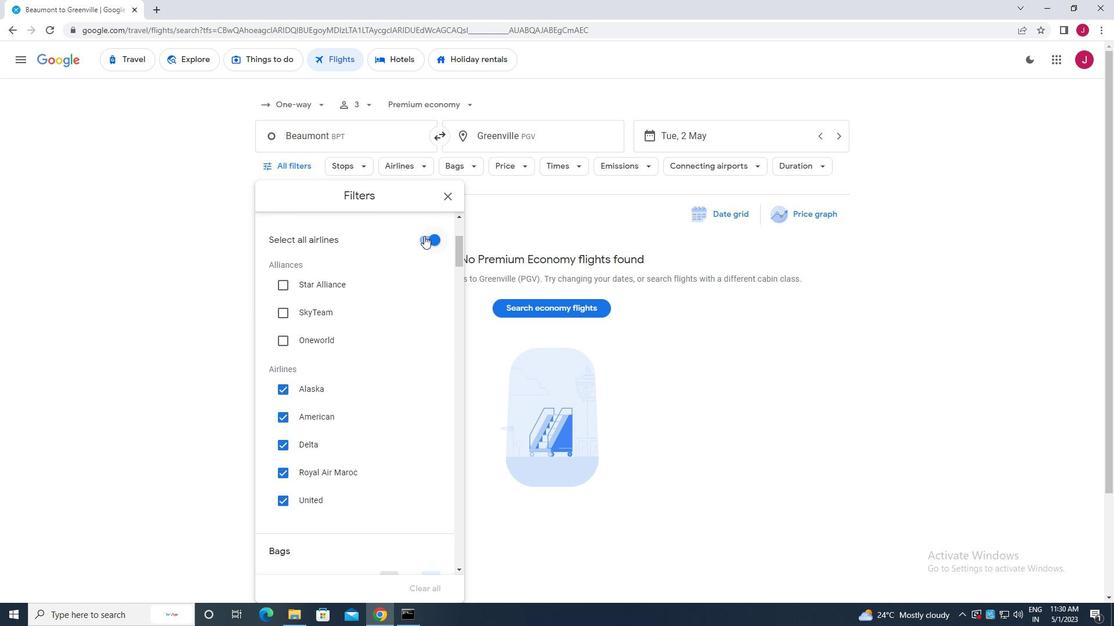 
Action: Mouse moved to (377, 250)
Screenshot: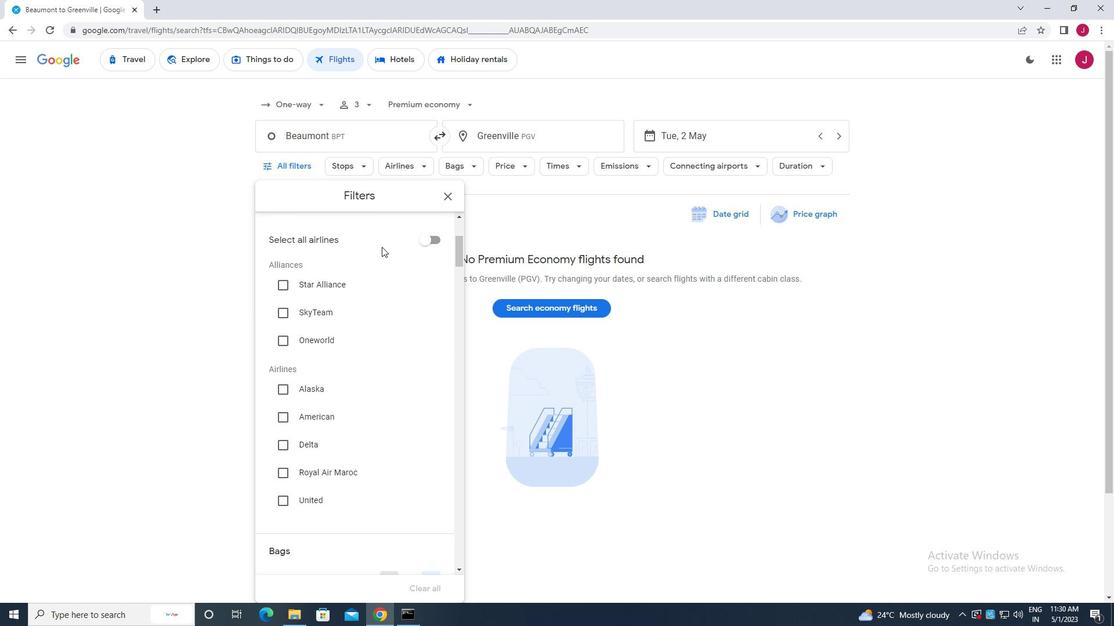 
Action: Mouse scrolled (377, 250) with delta (0, 0)
Screenshot: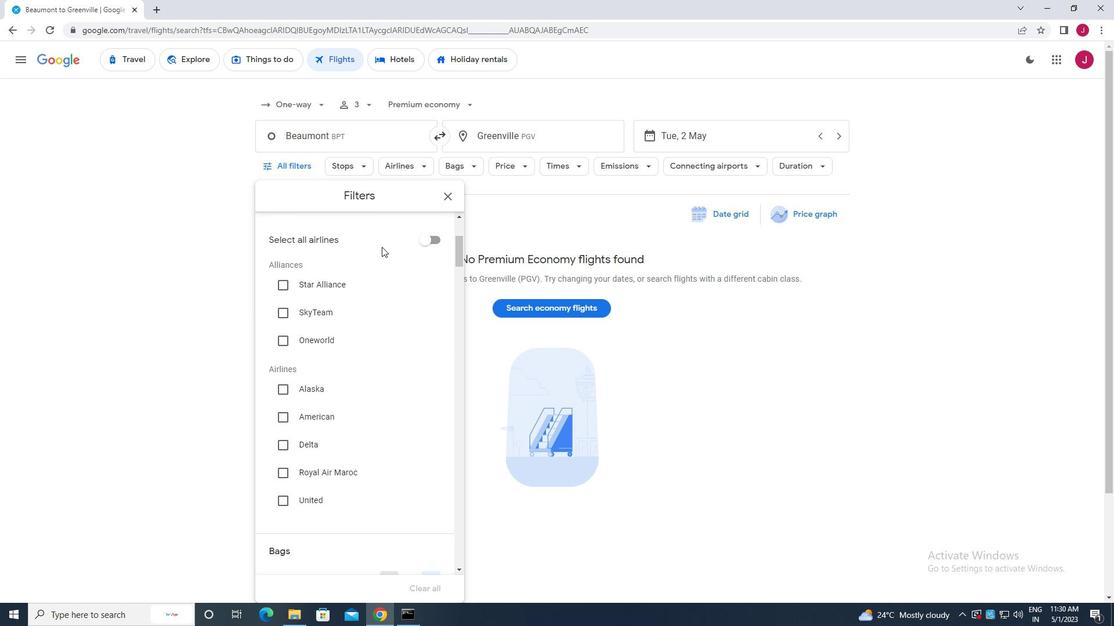 
Action: Mouse moved to (376, 254)
Screenshot: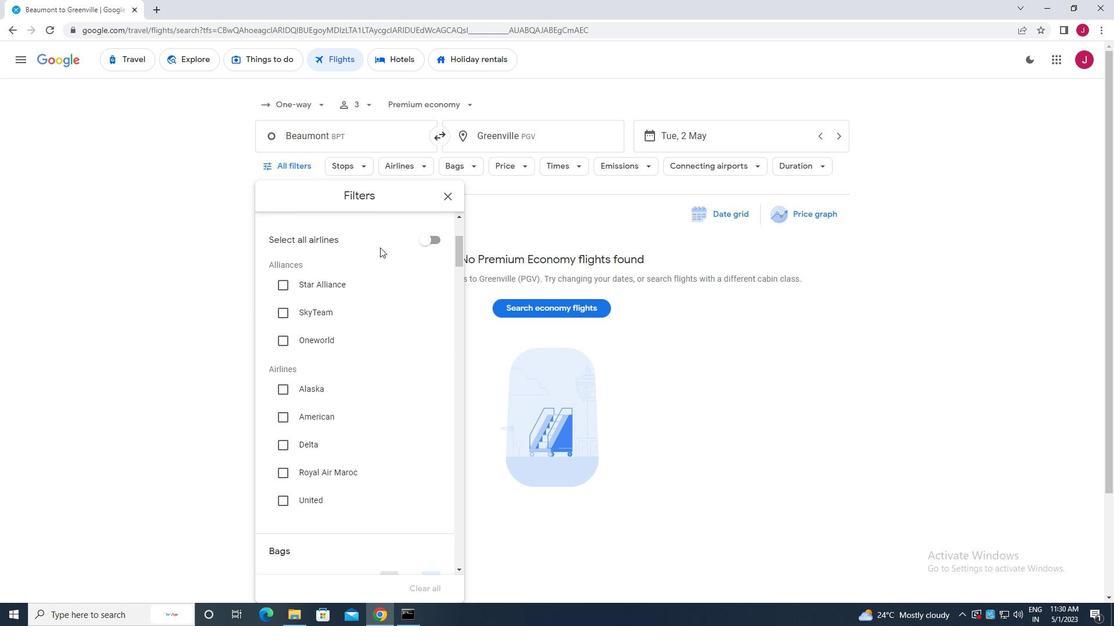 
Action: Mouse scrolled (376, 253) with delta (0, 0)
Screenshot: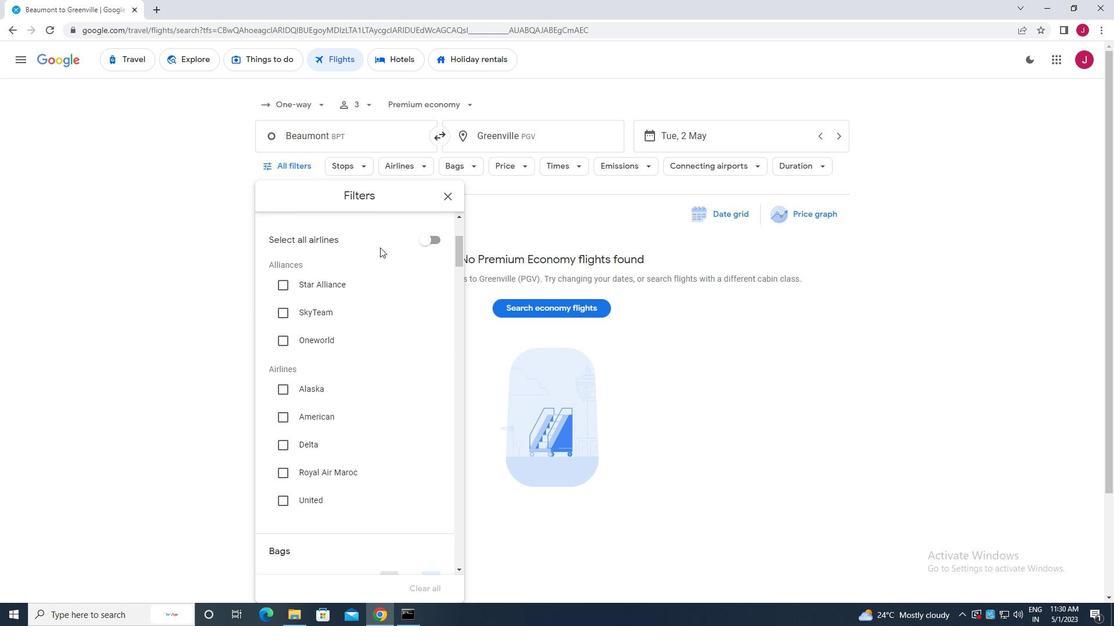 
Action: Mouse moved to (365, 246)
Screenshot: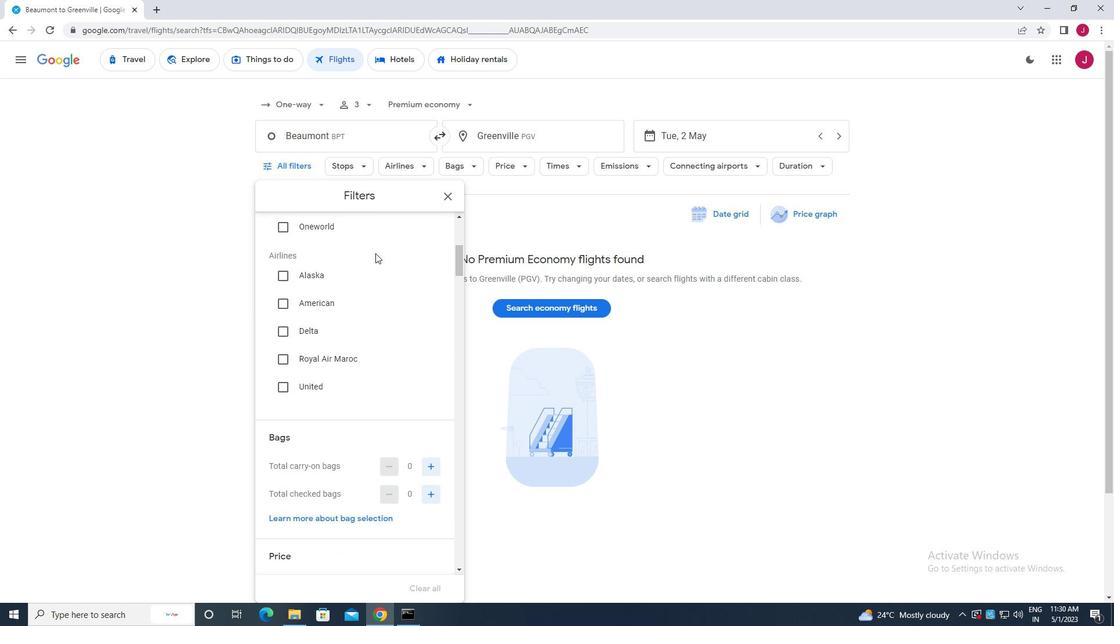 
Action: Mouse scrolled (365, 246) with delta (0, 0)
Screenshot: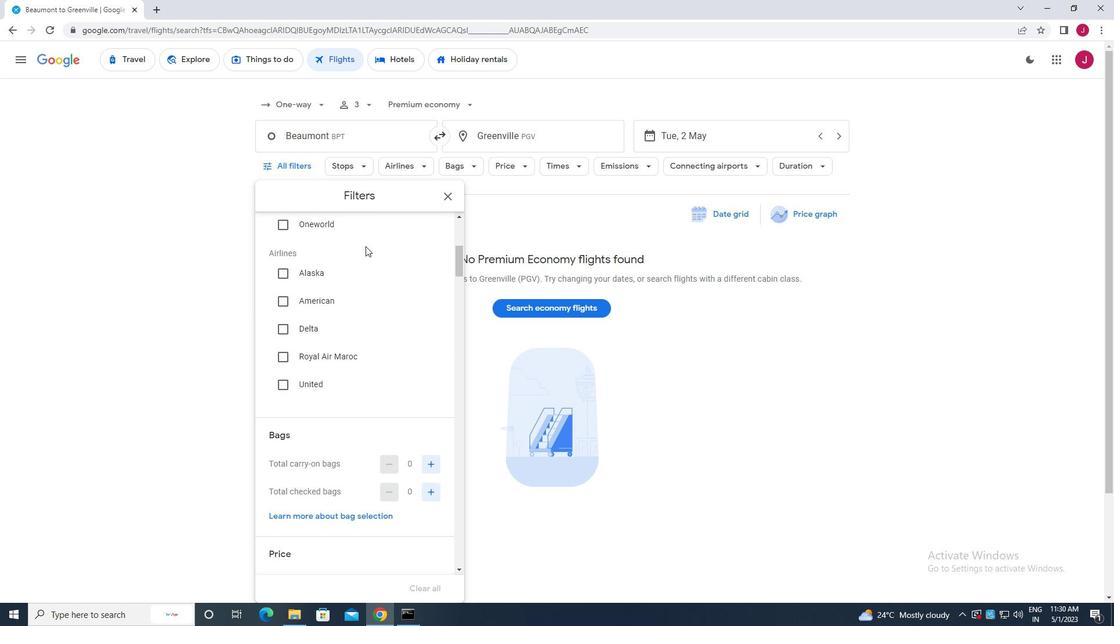 
Action: Mouse moved to (344, 371)
Screenshot: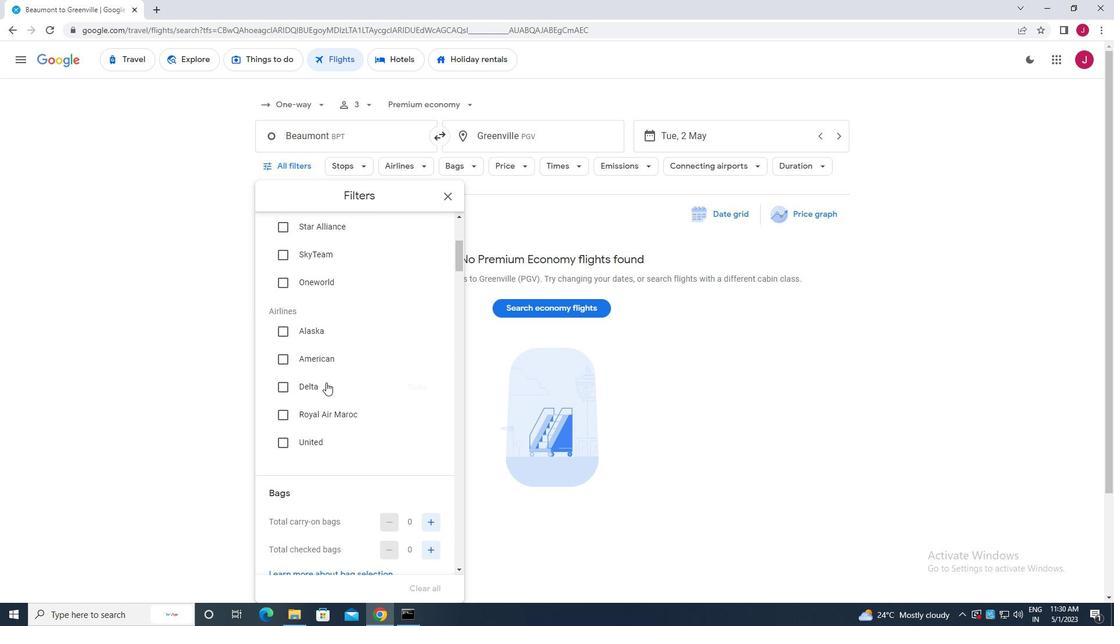 
Action: Mouse scrolled (344, 370) with delta (0, 0)
Screenshot: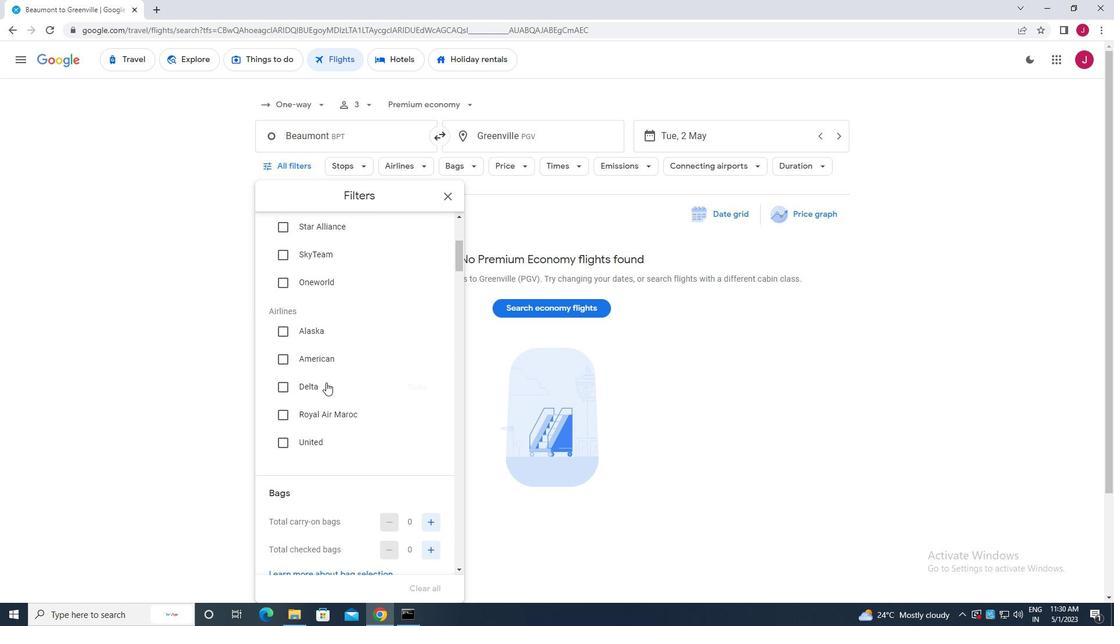 
Action: Mouse moved to (344, 369)
Screenshot: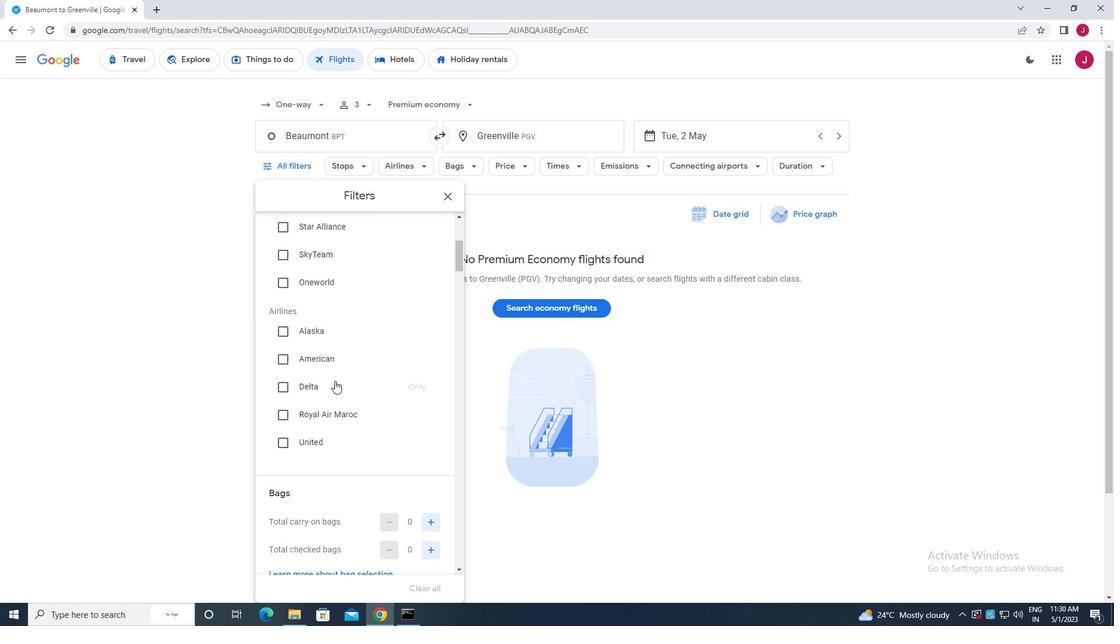 
Action: Mouse scrolled (344, 369) with delta (0, 0)
Screenshot: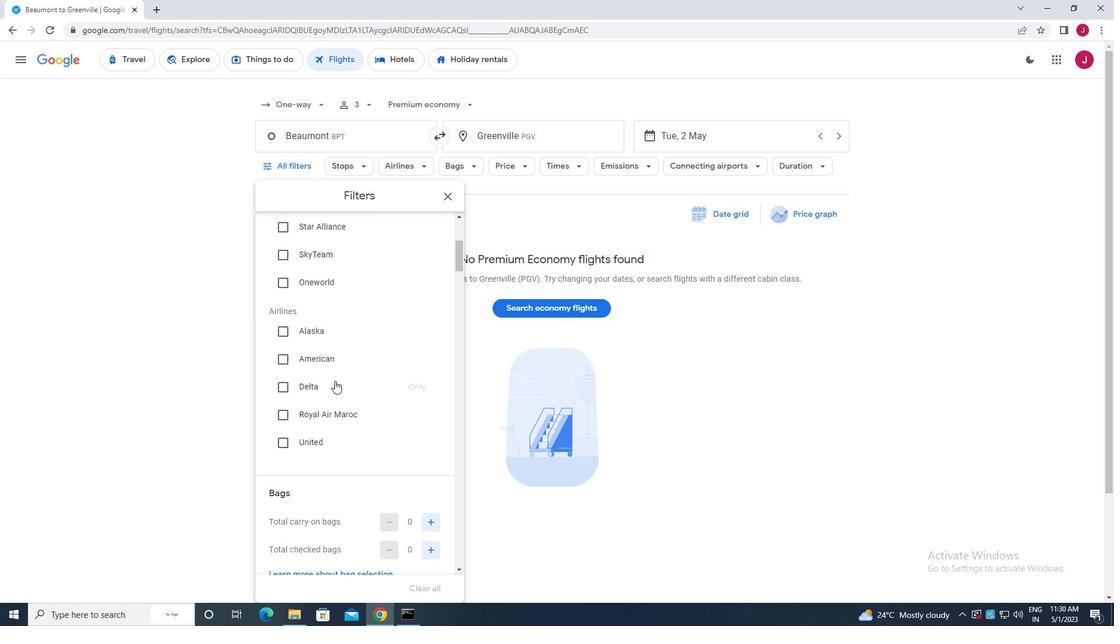 
Action: Mouse moved to (344, 364)
Screenshot: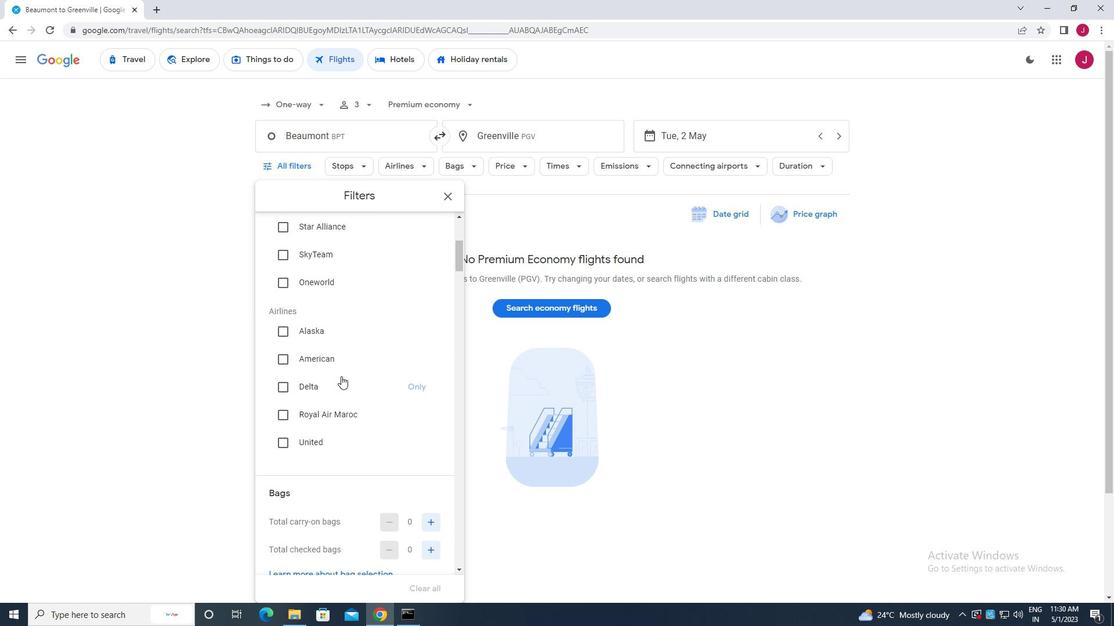 
Action: Mouse scrolled (344, 364) with delta (0, 0)
Screenshot: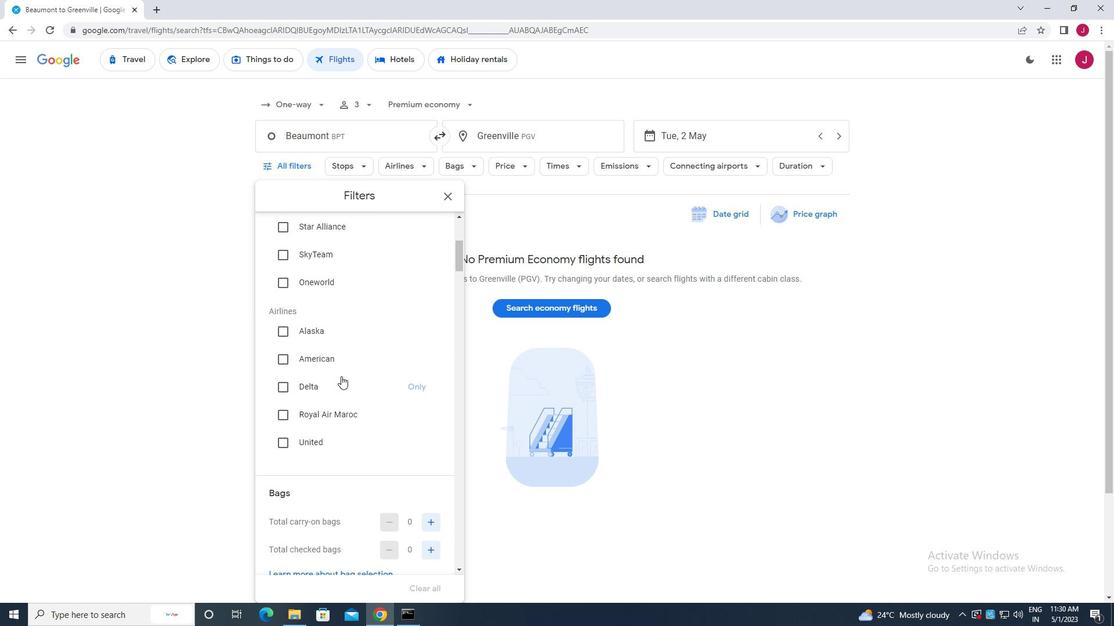 
Action: Mouse moved to (344, 358)
Screenshot: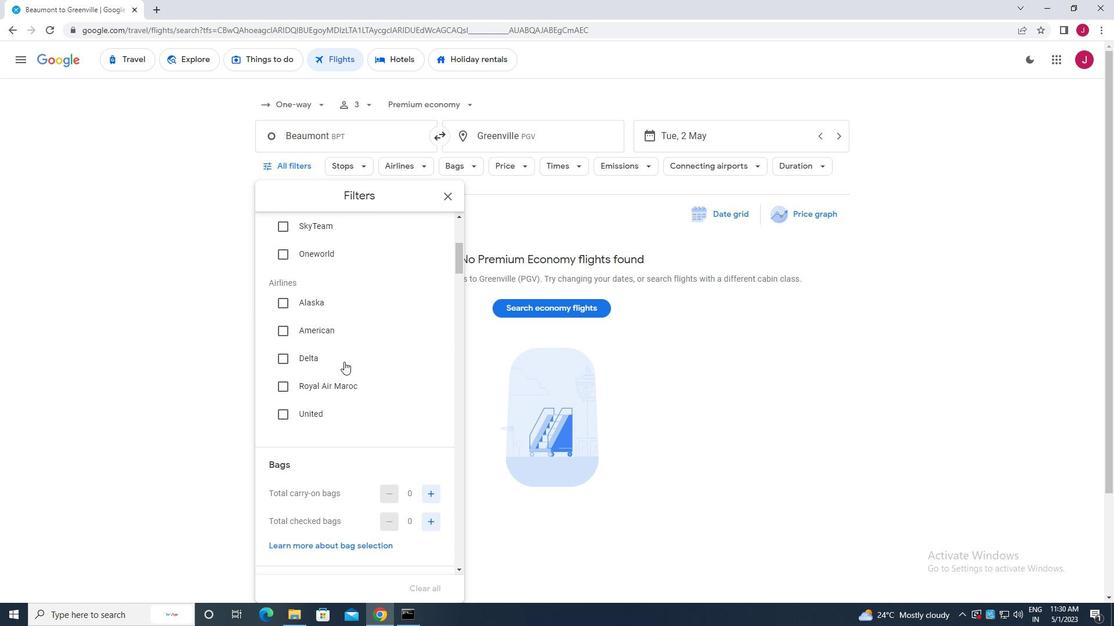 
Action: Mouse scrolled (344, 358) with delta (0, 0)
Screenshot: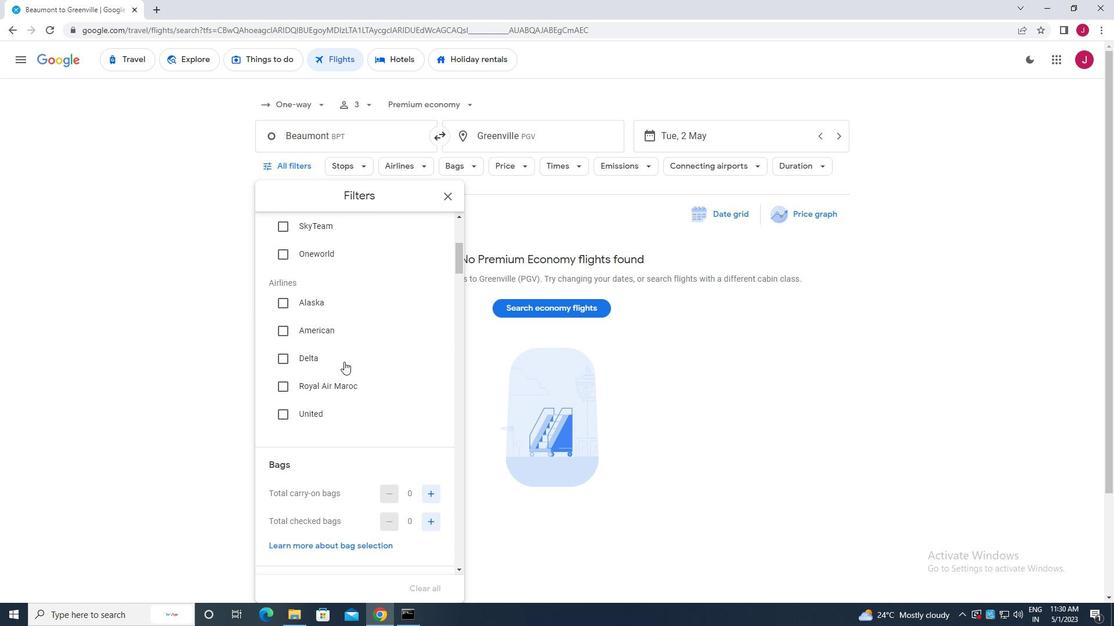 
Action: Mouse moved to (344, 355)
Screenshot: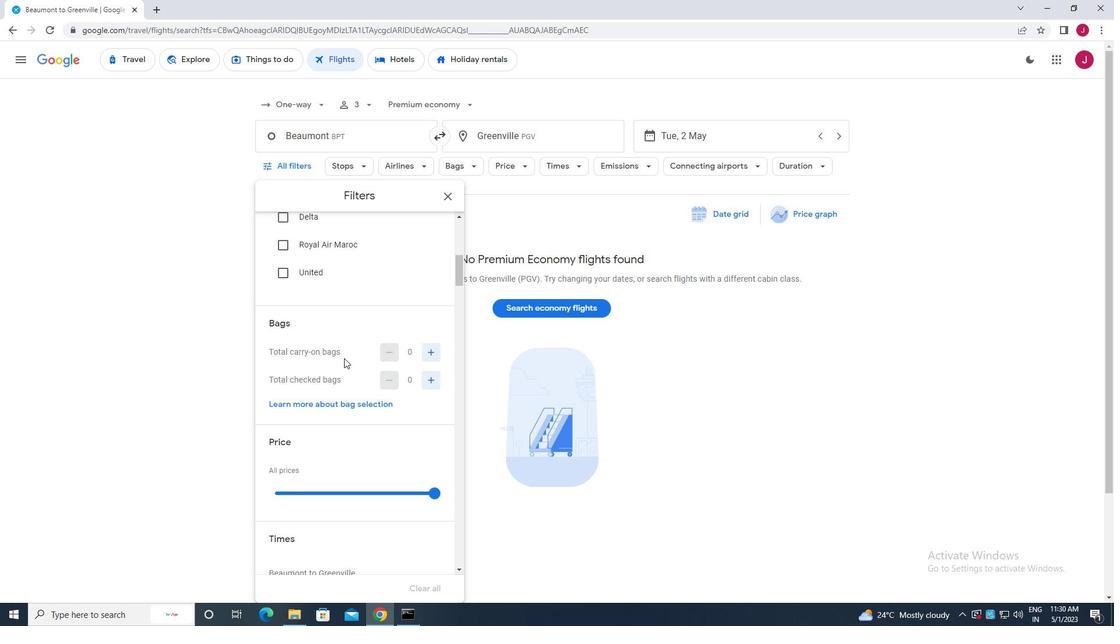 
Action: Mouse scrolled (344, 355) with delta (0, 0)
Screenshot: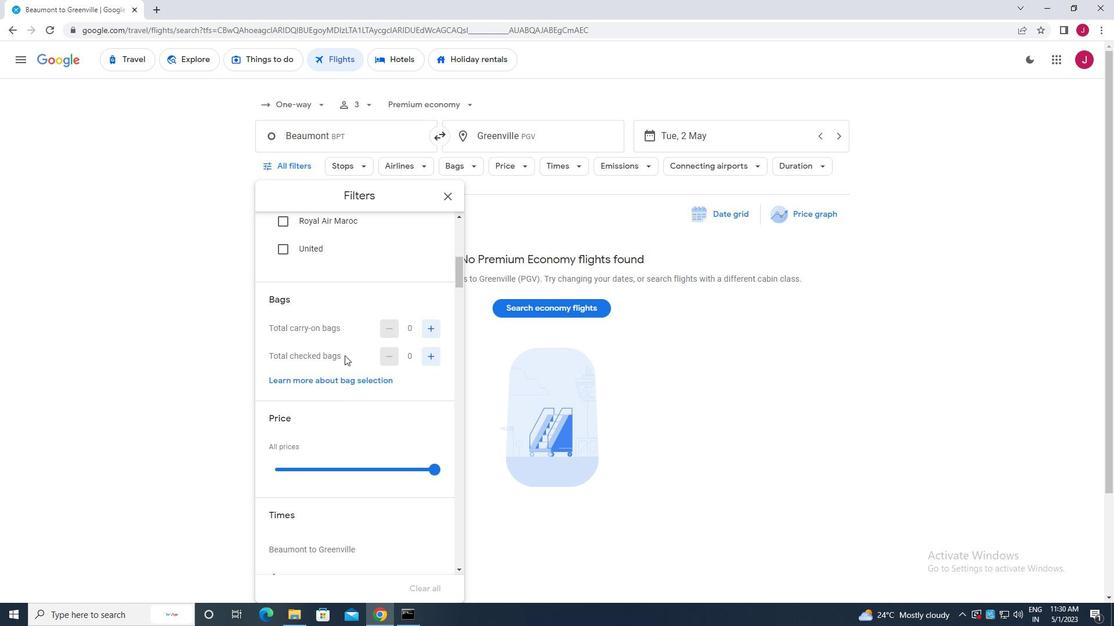 
Action: Mouse moved to (433, 230)
Screenshot: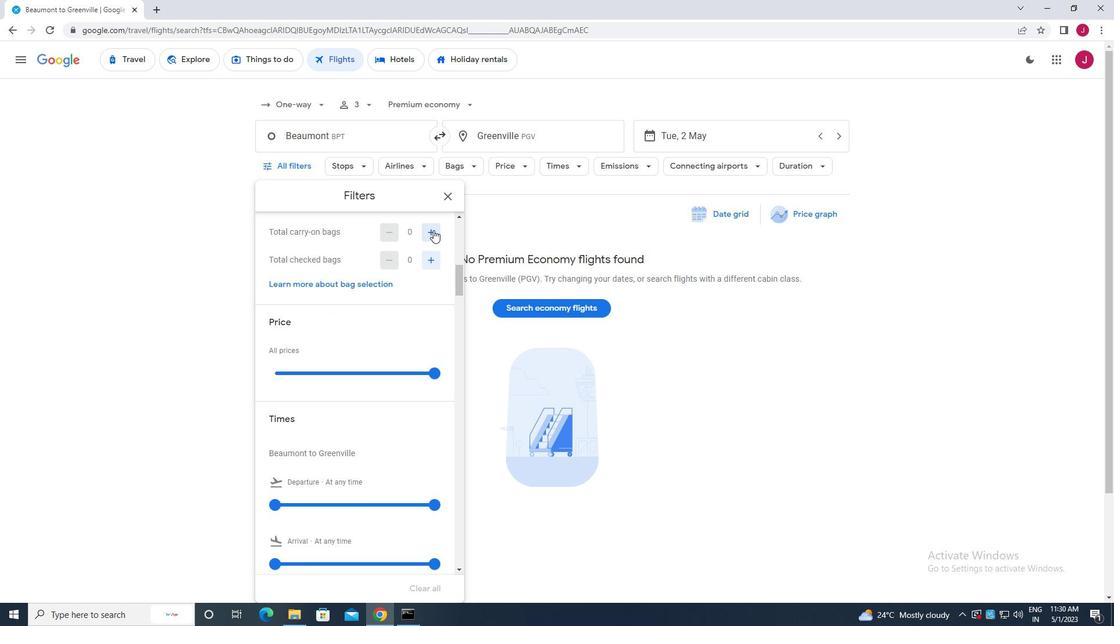
Action: Mouse pressed left at (433, 230)
Screenshot: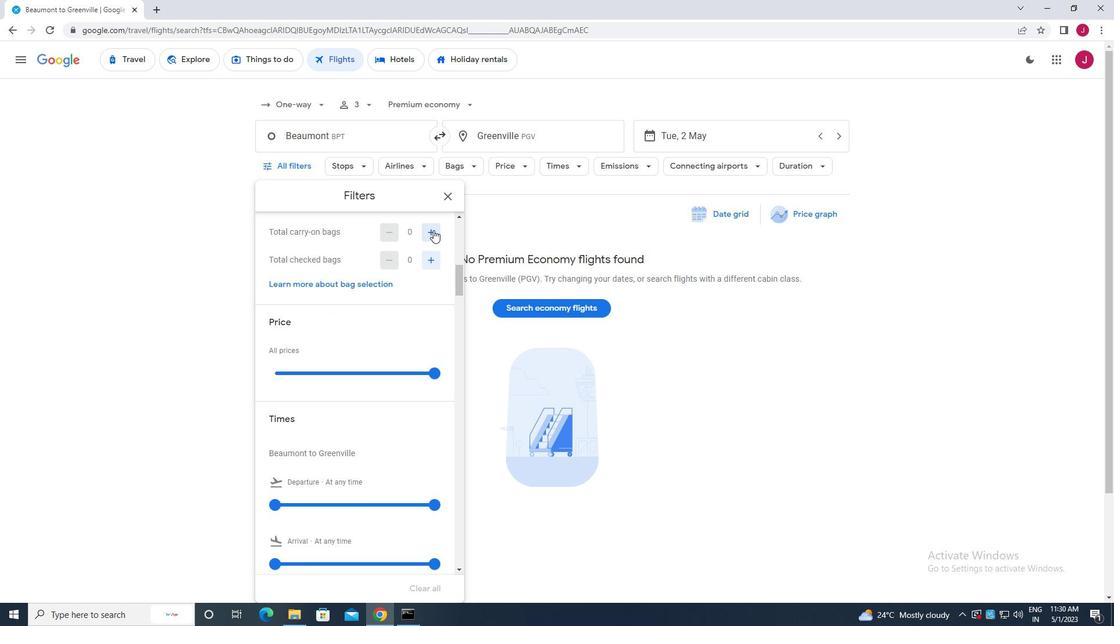 
Action: Mouse pressed left at (433, 230)
Screenshot: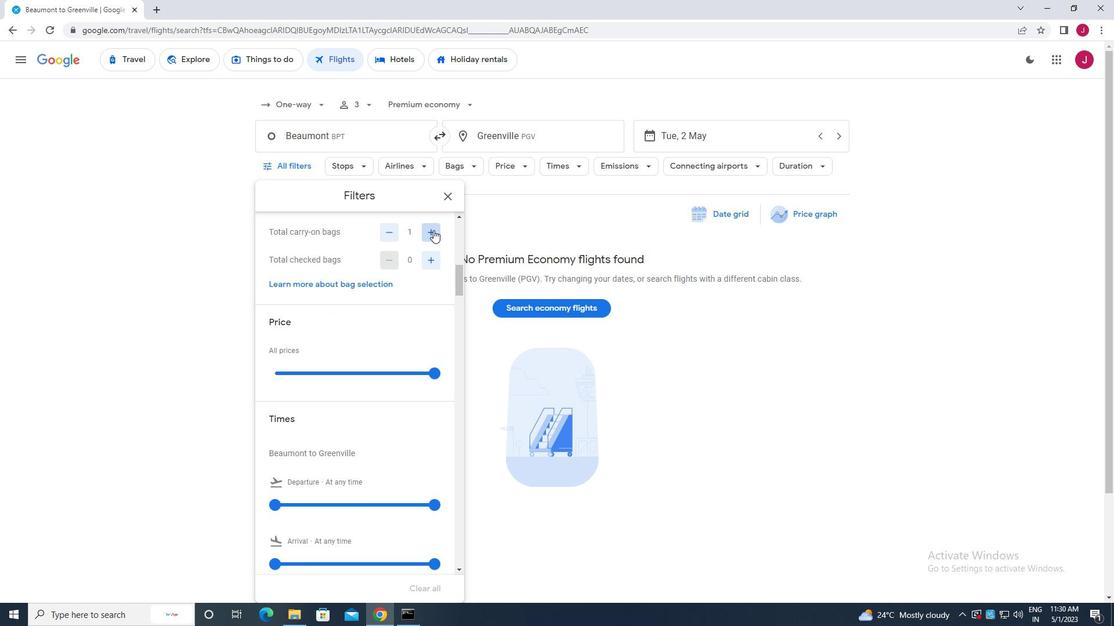 
Action: Mouse moved to (436, 263)
Screenshot: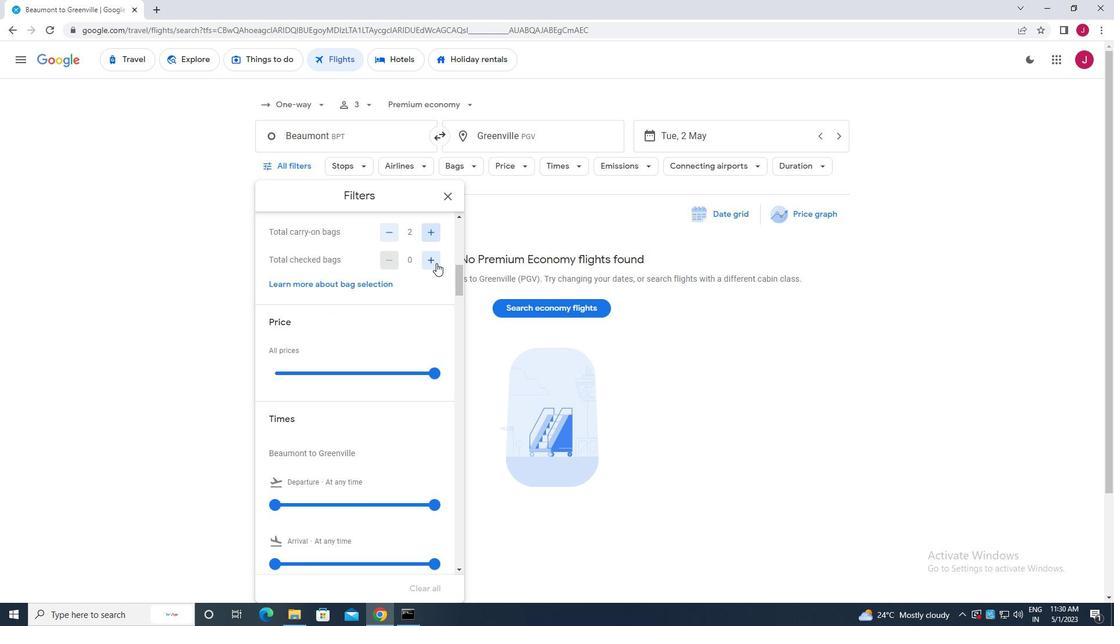 
Action: Mouse pressed left at (436, 263)
Screenshot: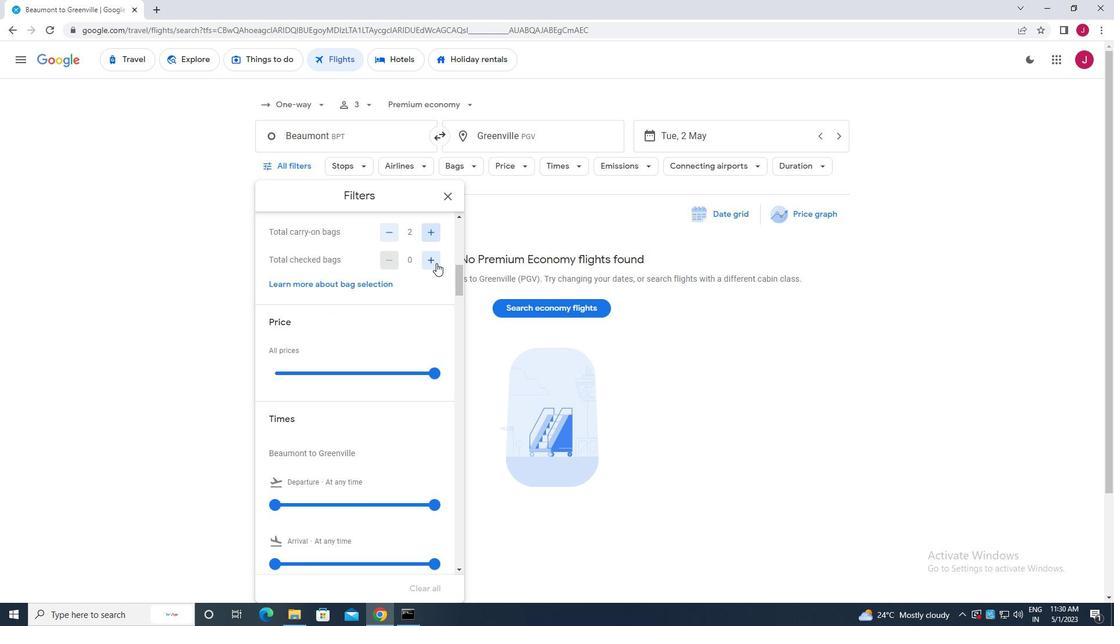 
Action: Mouse moved to (435, 263)
Screenshot: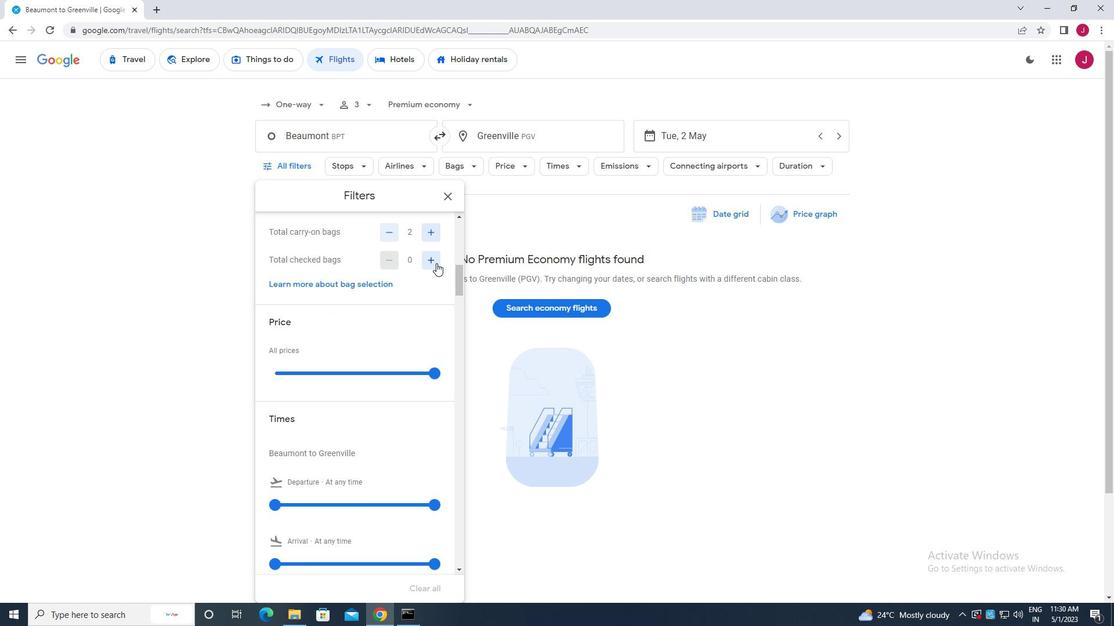 
Action: Mouse pressed left at (435, 263)
Screenshot: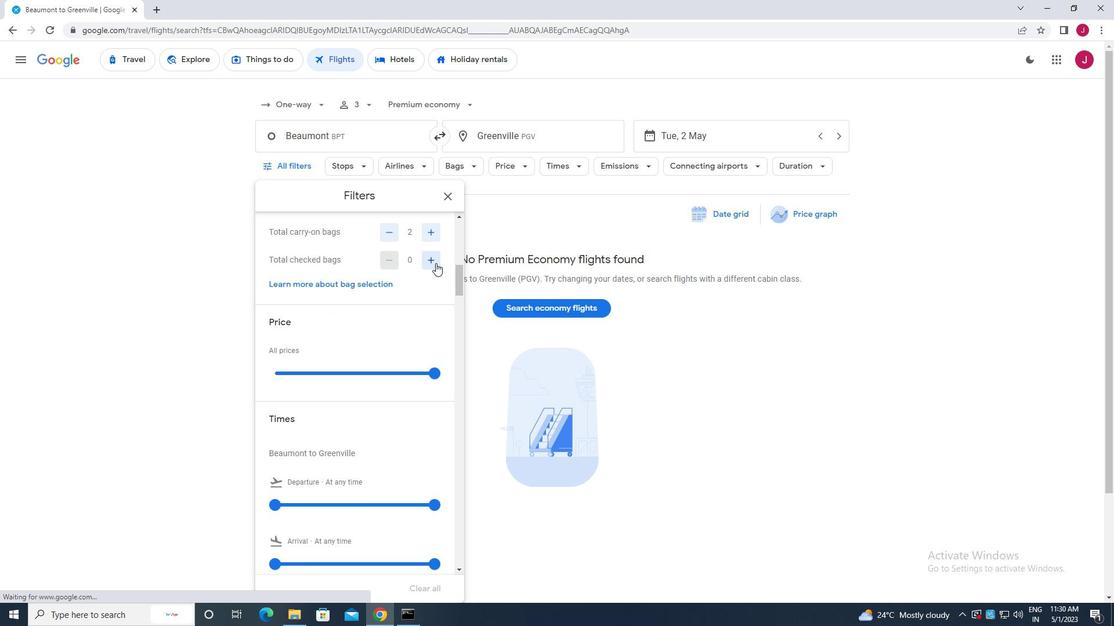 
Action: Mouse moved to (434, 262)
Screenshot: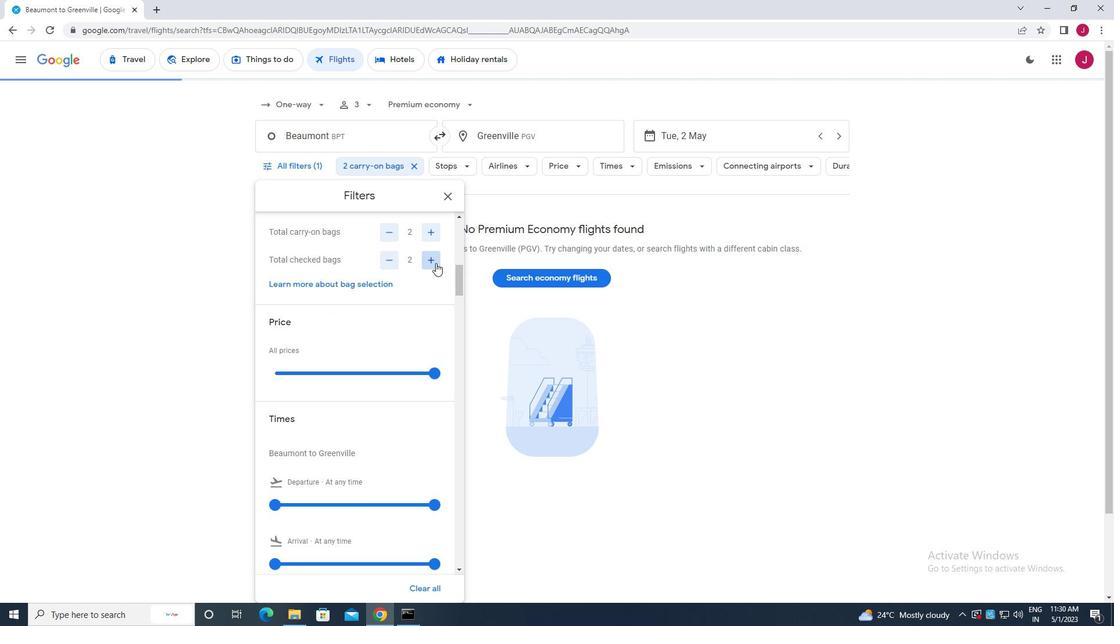 
Action: Mouse pressed left at (434, 262)
Screenshot: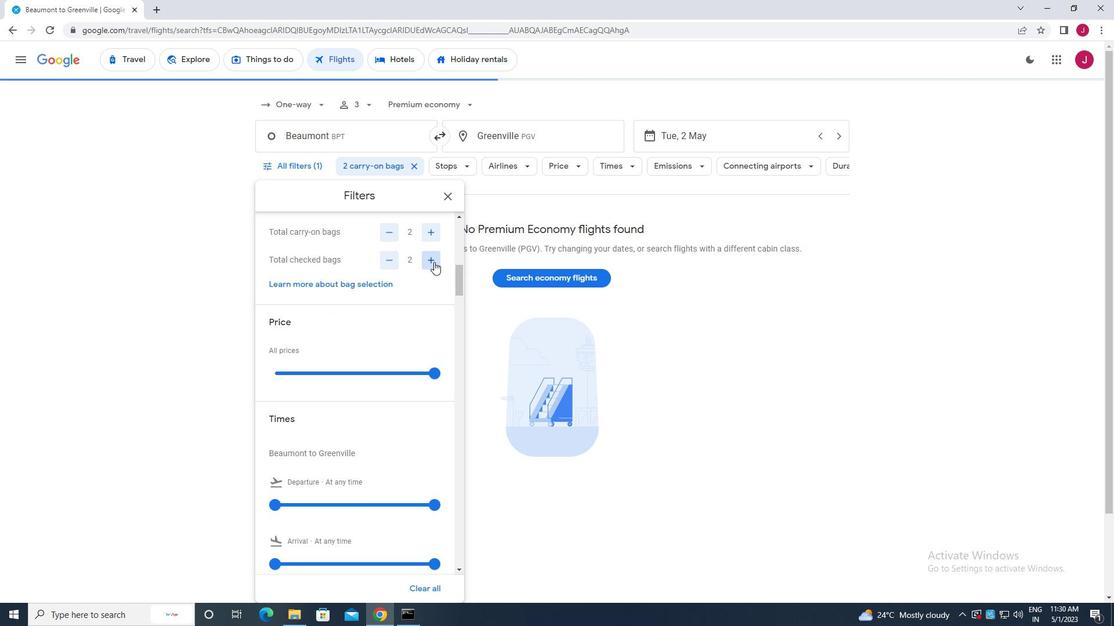 
Action: Mouse pressed left at (434, 262)
Screenshot: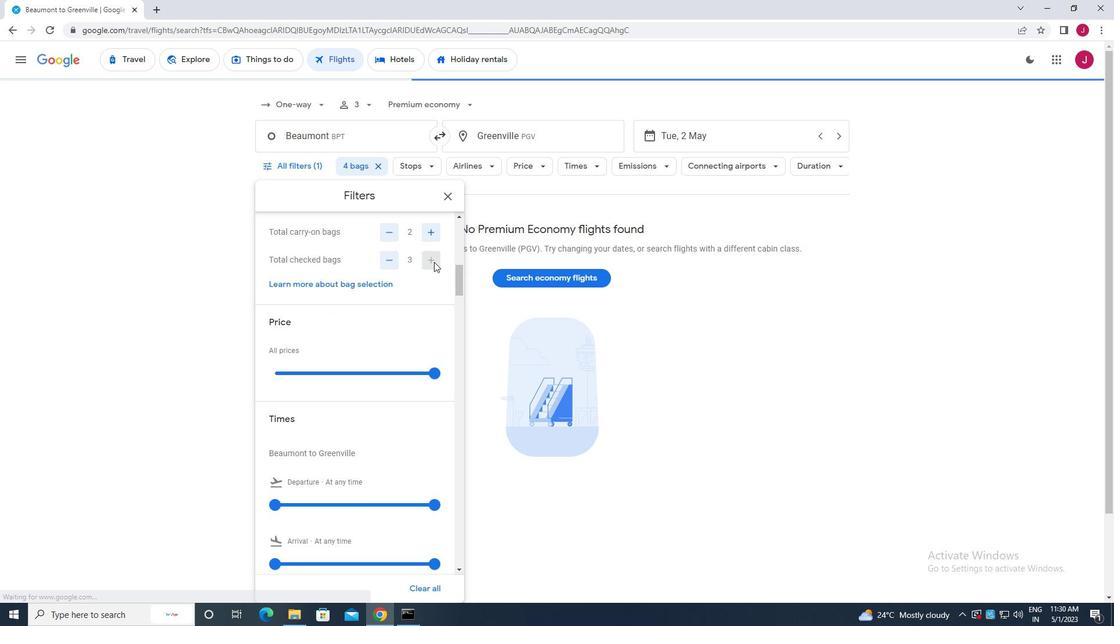 
Action: Mouse moved to (414, 285)
Screenshot: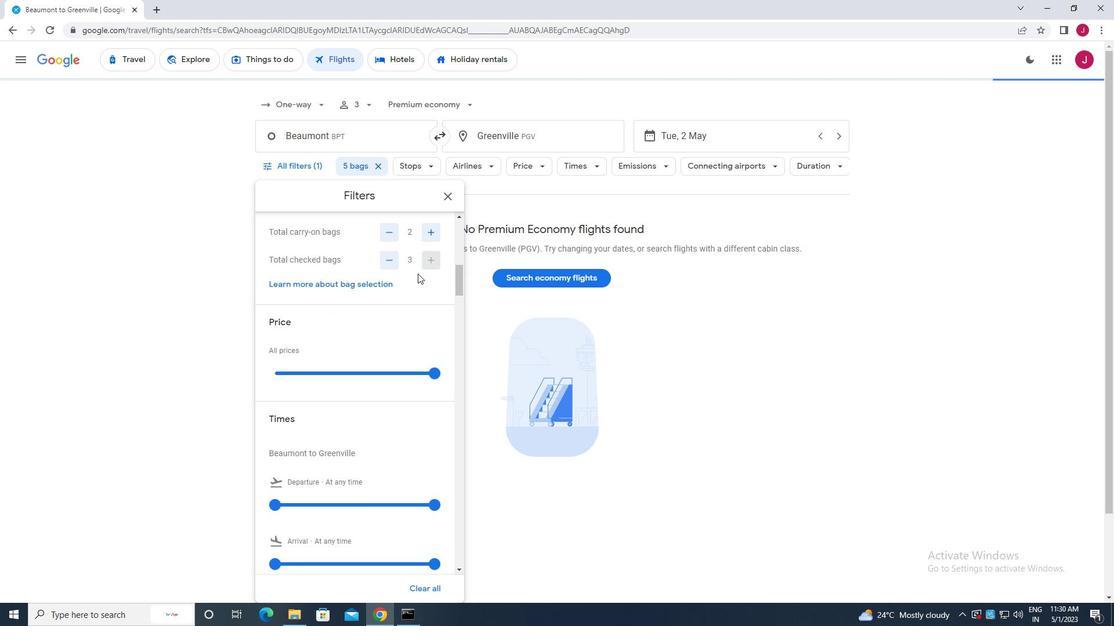 
Action: Mouse scrolled (414, 284) with delta (0, 0)
Screenshot: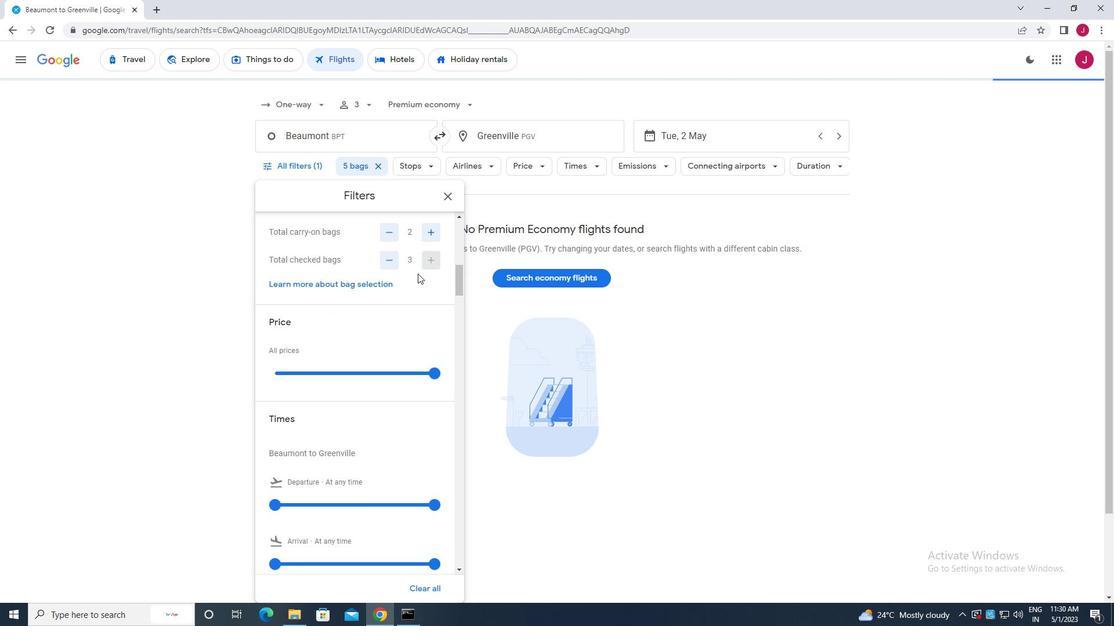 
Action: Mouse moved to (432, 313)
Screenshot: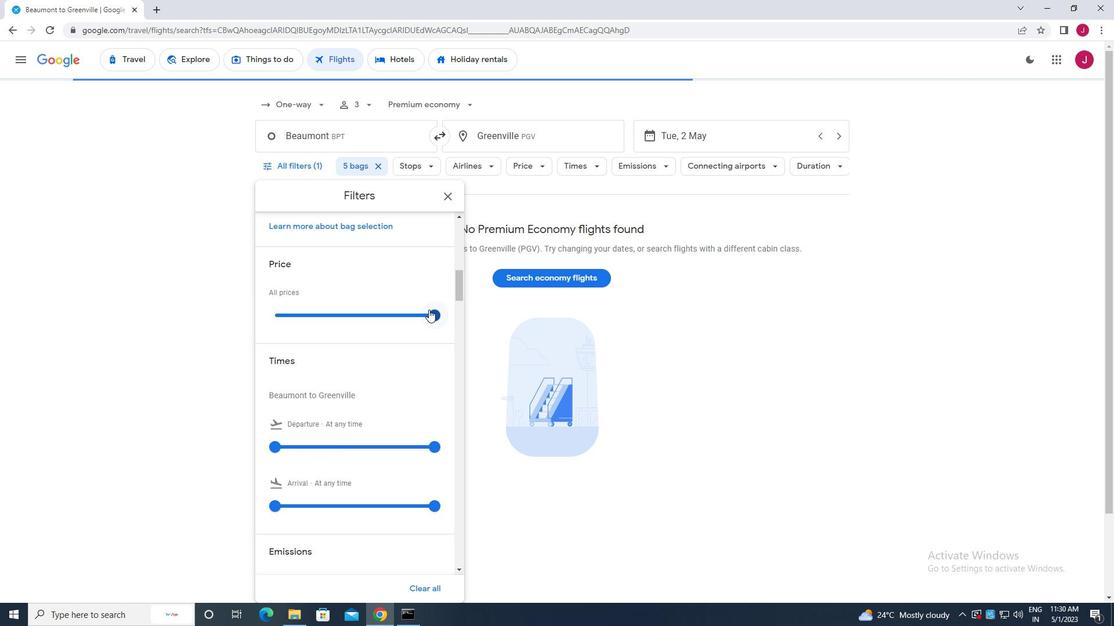 
Action: Mouse pressed left at (432, 313)
Screenshot: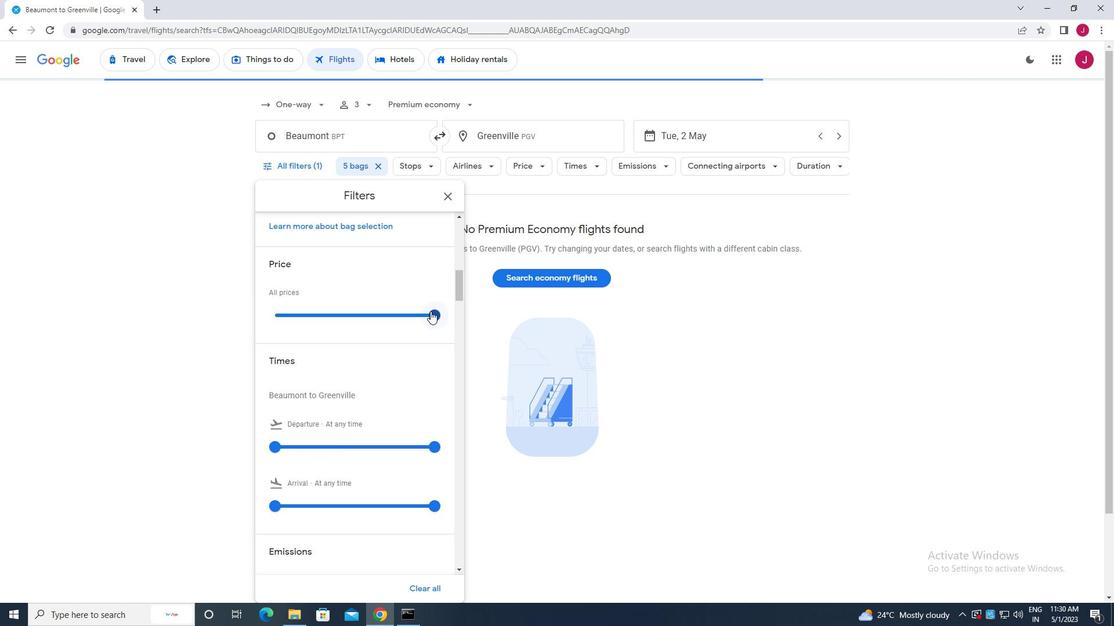 
Action: Mouse moved to (272, 314)
Screenshot: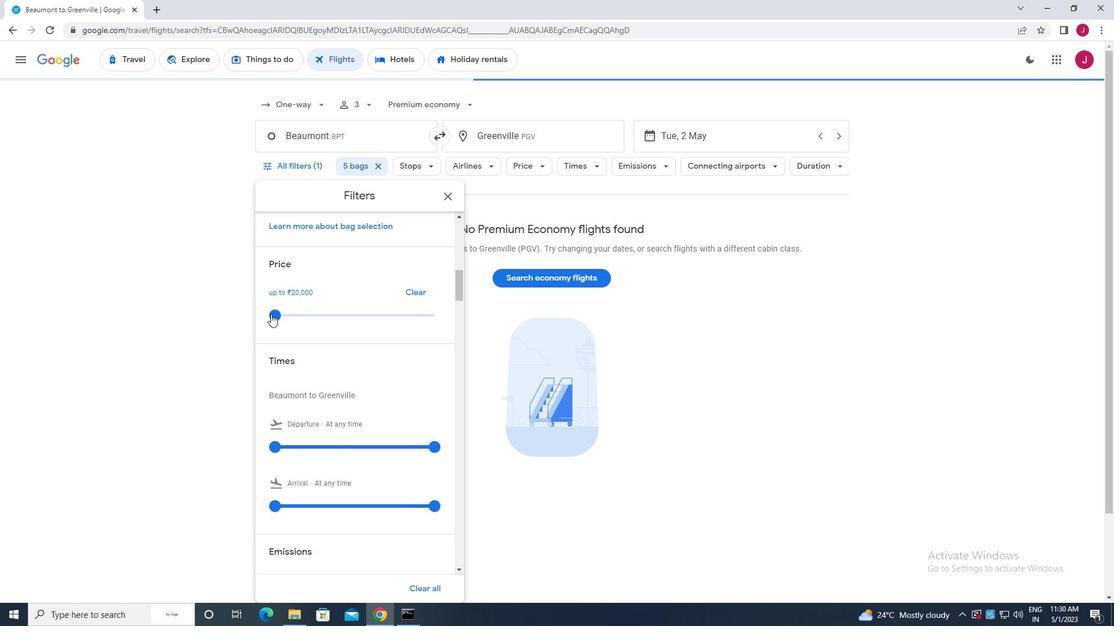 
Action: Mouse pressed left at (272, 314)
Screenshot: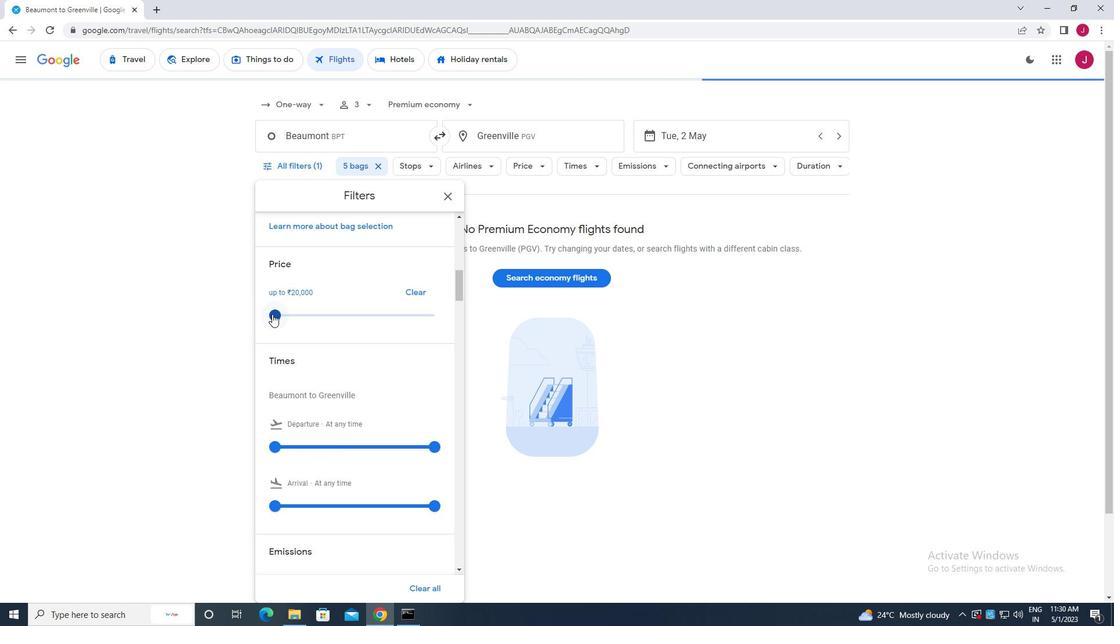 
Action: Mouse moved to (351, 344)
Screenshot: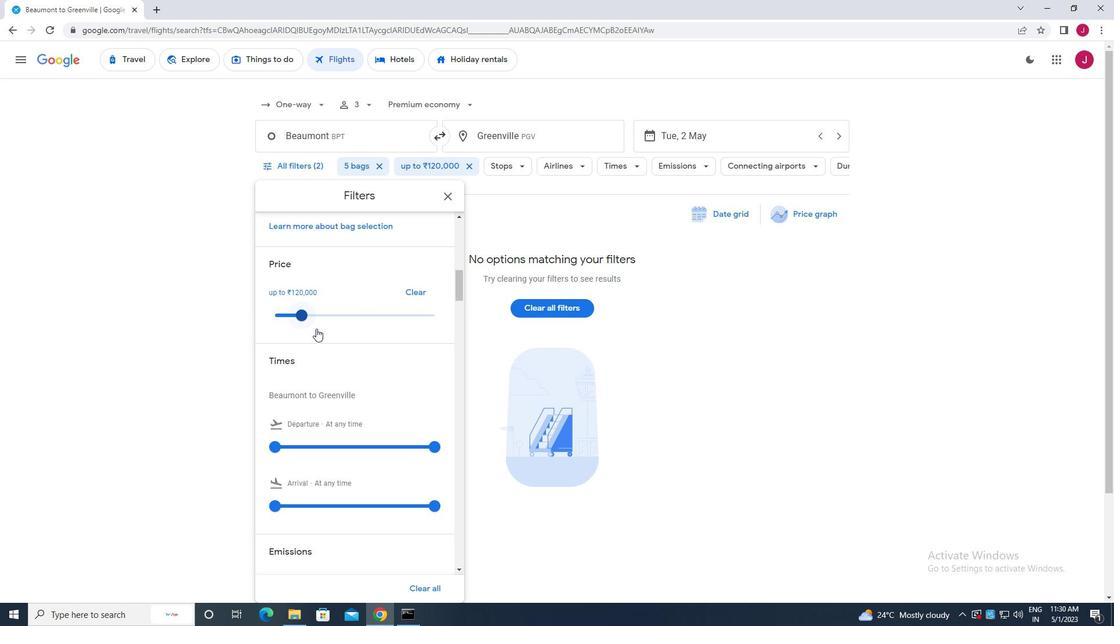 
Action: Mouse scrolled (351, 344) with delta (0, 0)
Screenshot: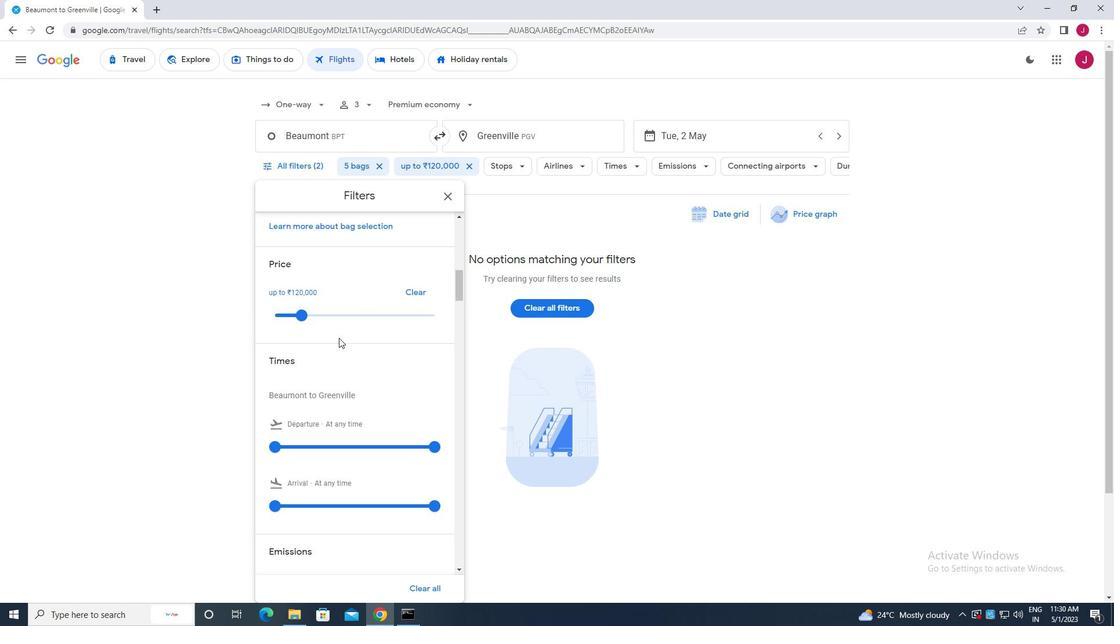 
Action: Mouse moved to (351, 344)
Screenshot: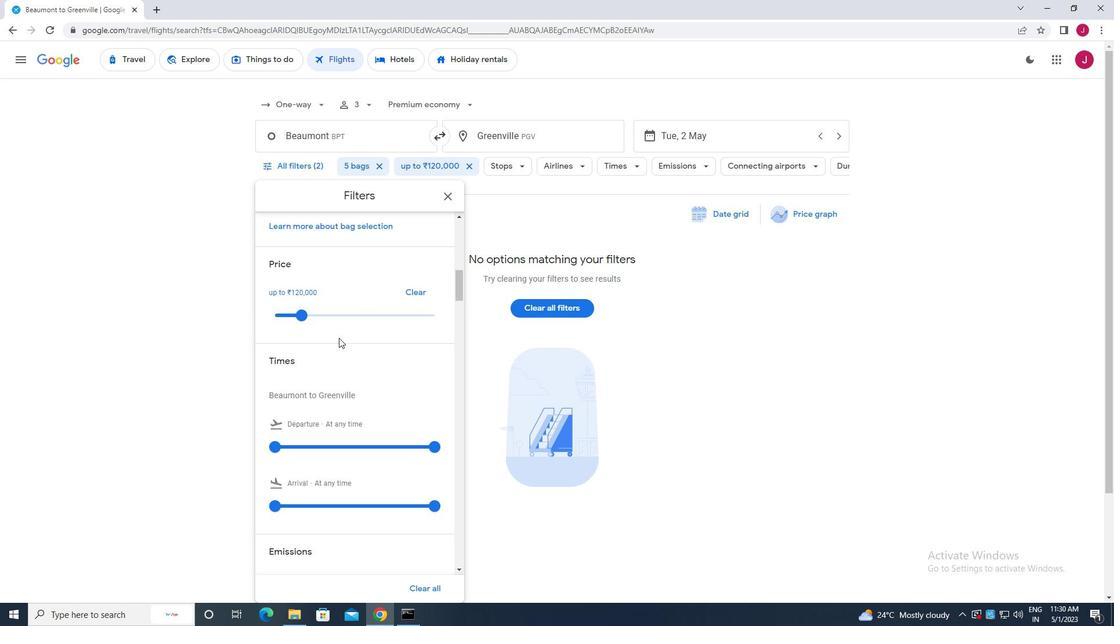 
Action: Mouse scrolled (351, 344) with delta (0, 0)
Screenshot: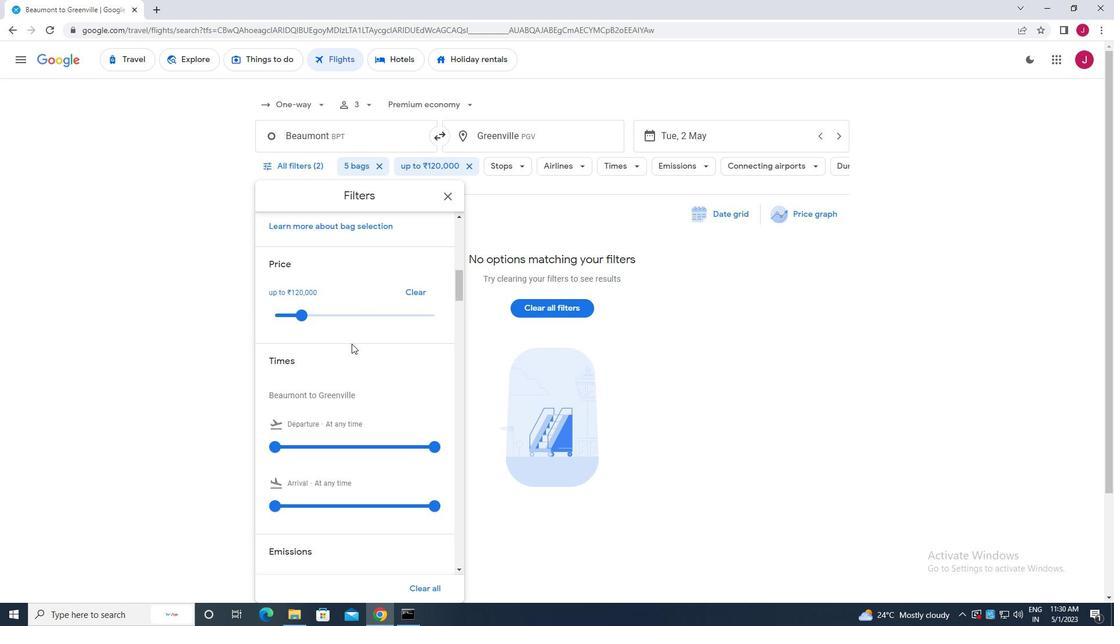 
Action: Mouse moved to (276, 329)
Screenshot: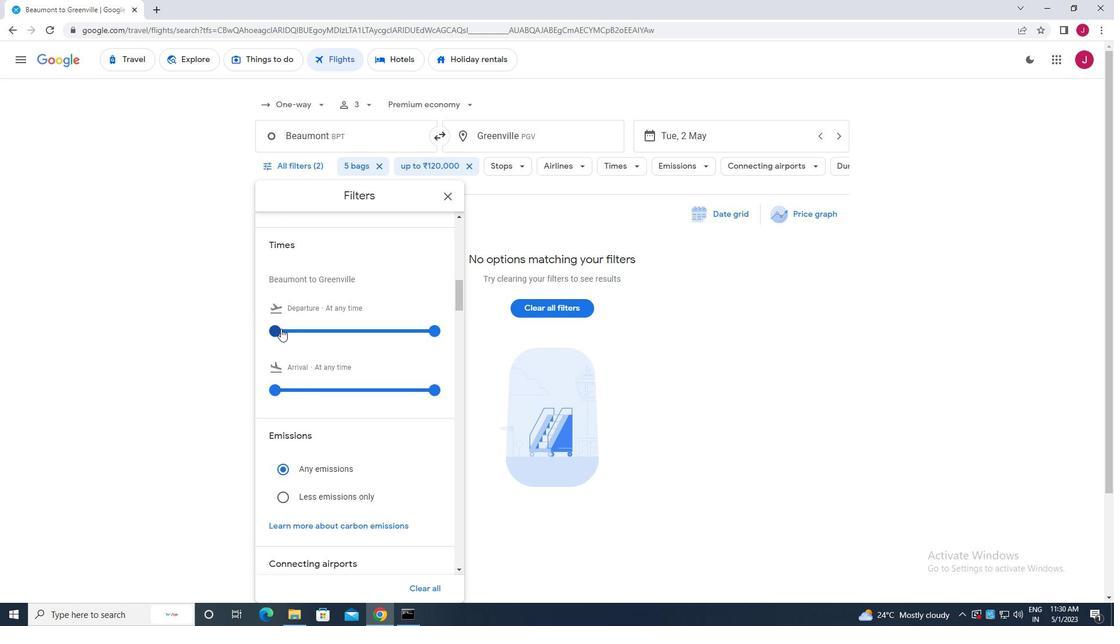 
Action: Mouse pressed left at (276, 329)
Screenshot: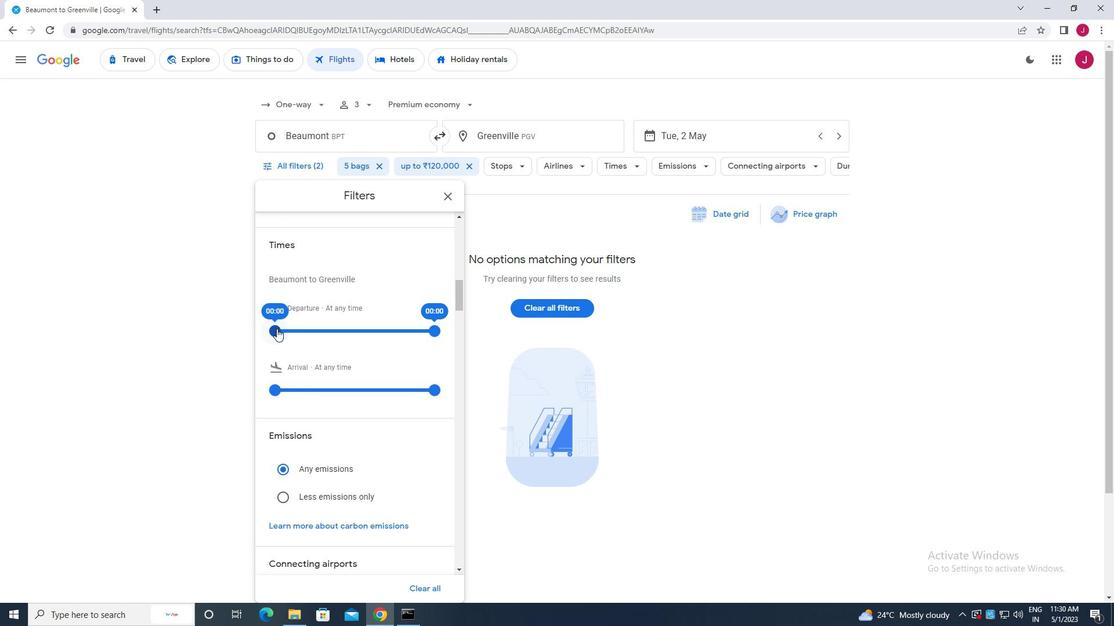
Action: Mouse moved to (449, 199)
Screenshot: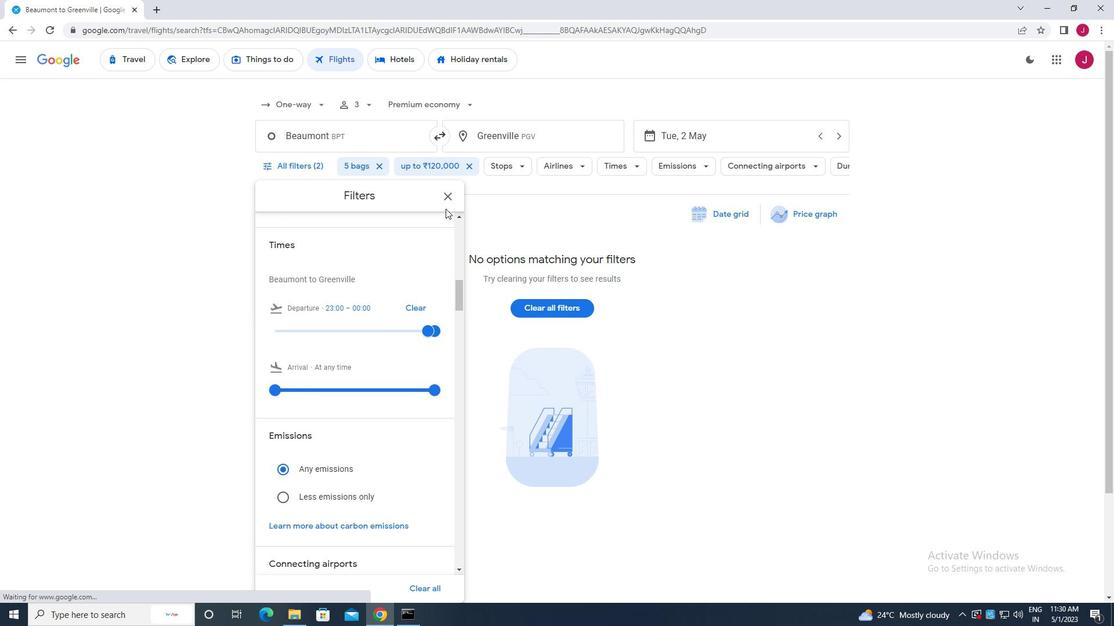 
Action: Mouse pressed left at (449, 199)
Screenshot: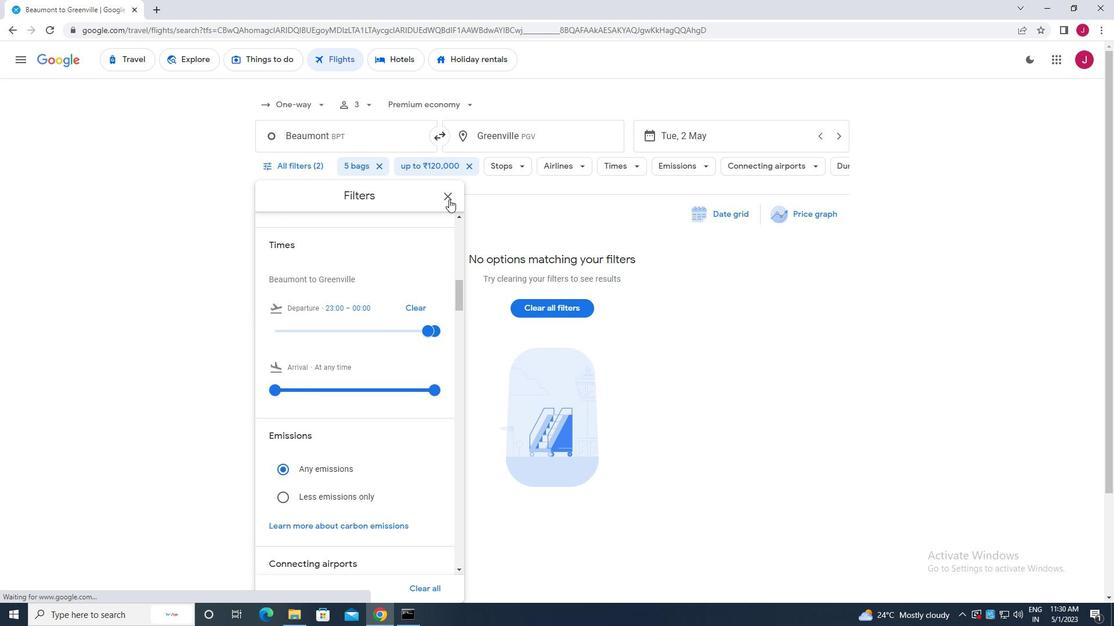 
Action: Mouse moved to (448, 199)
Screenshot: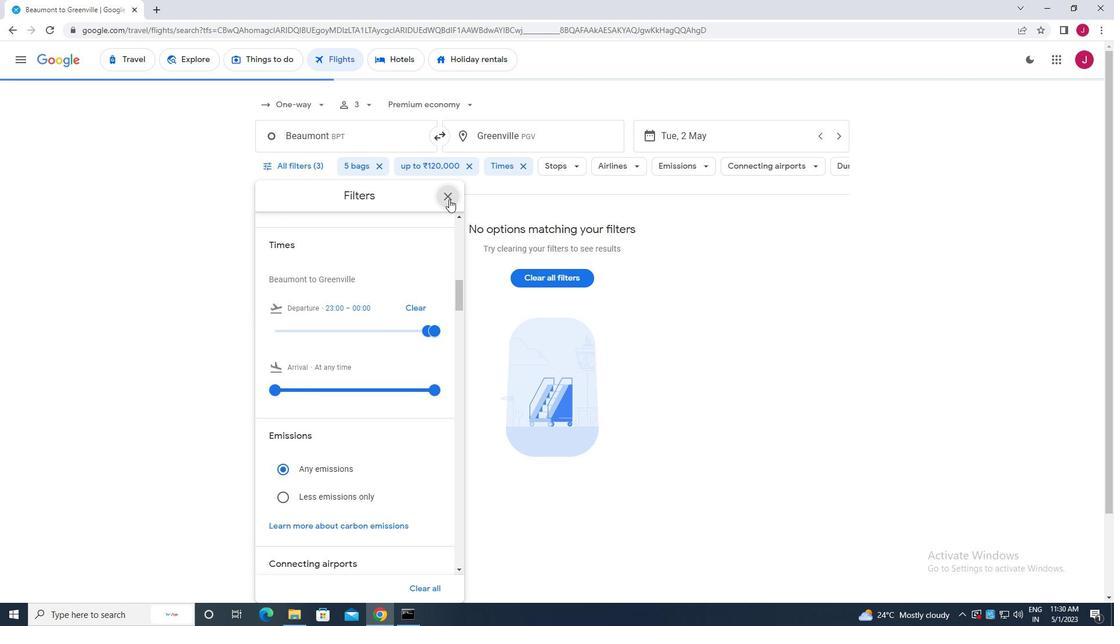 
